 Task: Search one way flight ticket for 4 adults, 1 infant in seat and 1 infant on lap in premium economy from Hayden: Yampa Valley Airport (yampa Valley Regional) to Indianapolis: Indianapolis International Airport on 8-5-2023. Choice of flights is American. Number of bags: 1 checked bag. Price is upto 93000. Outbound departure time preference is 11:00.
Action: Mouse moved to (314, 132)
Screenshot: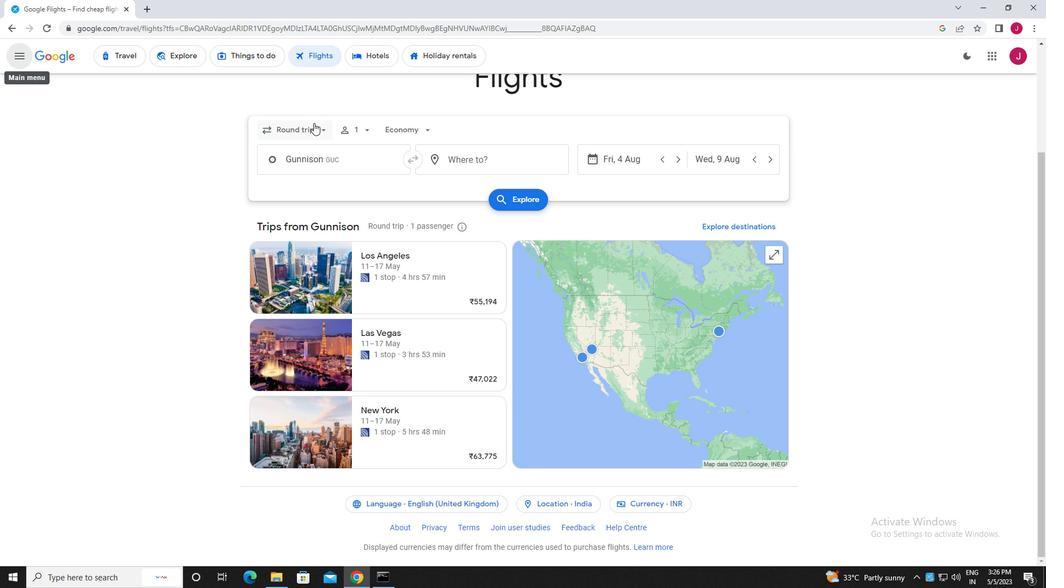 
Action: Mouse pressed left at (314, 132)
Screenshot: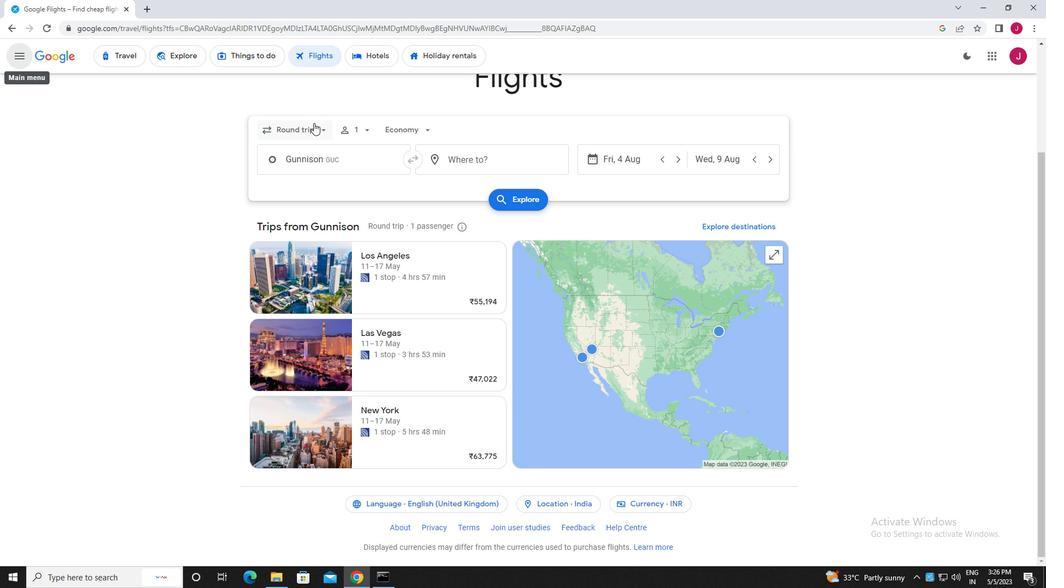 
Action: Mouse moved to (307, 182)
Screenshot: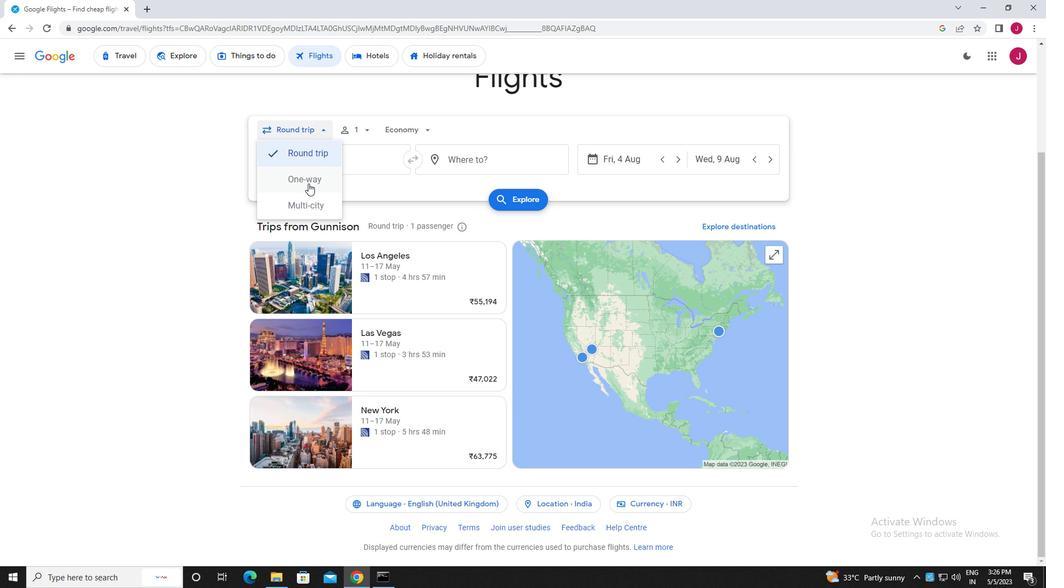 
Action: Mouse pressed left at (307, 182)
Screenshot: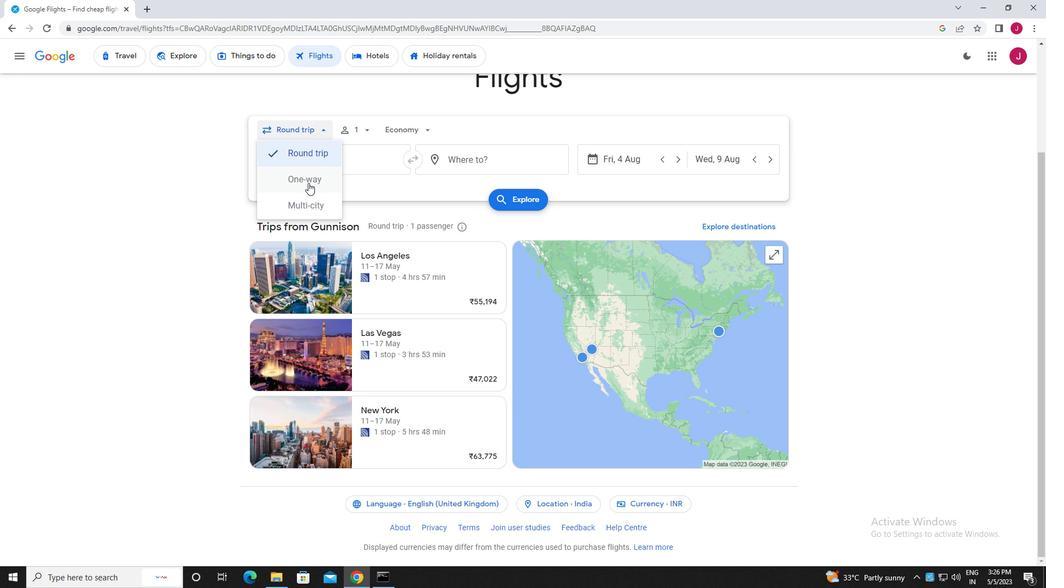 
Action: Mouse moved to (365, 129)
Screenshot: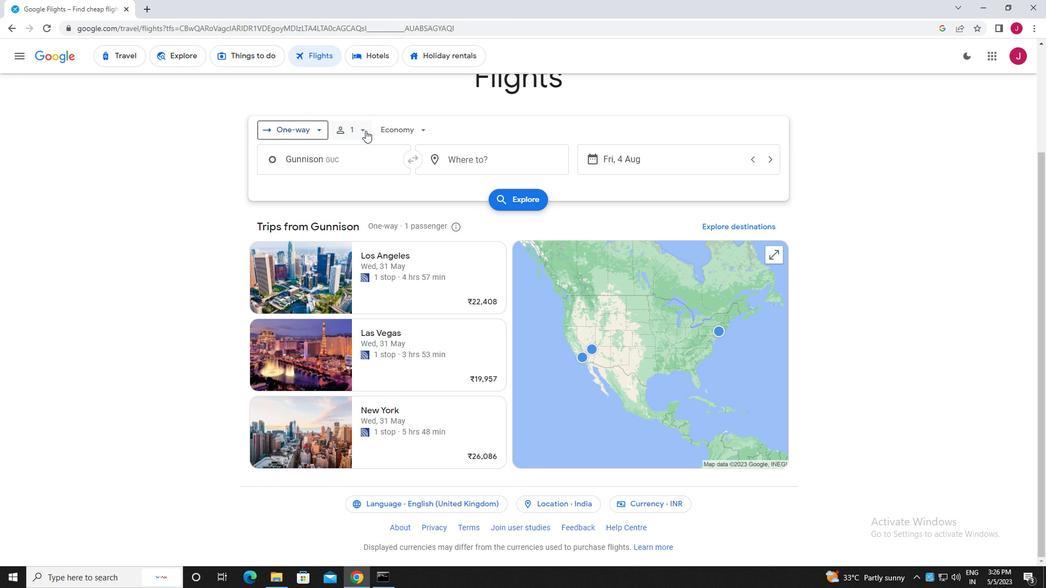
Action: Mouse pressed left at (365, 129)
Screenshot: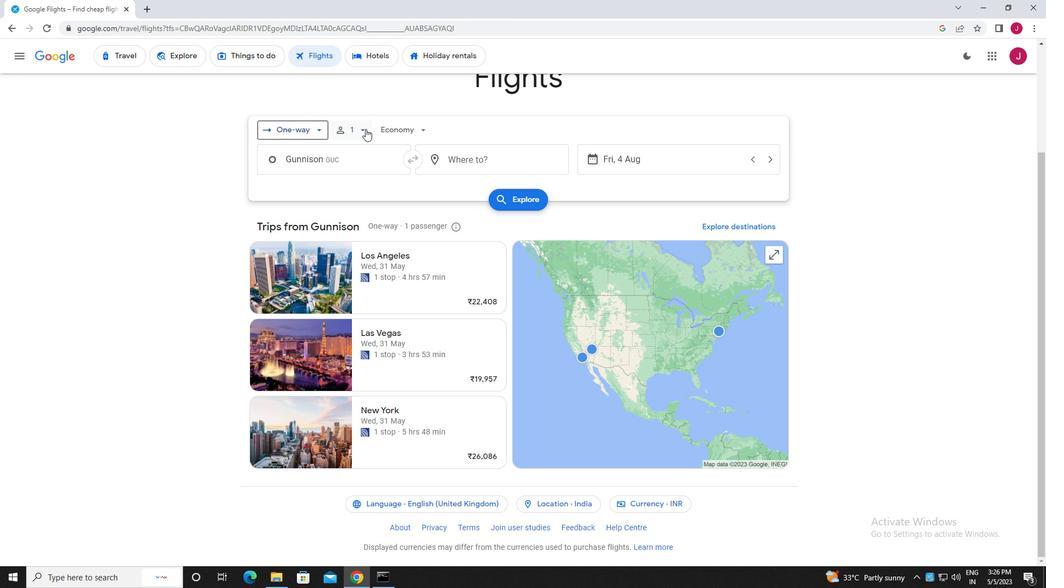 
Action: Mouse moved to (448, 161)
Screenshot: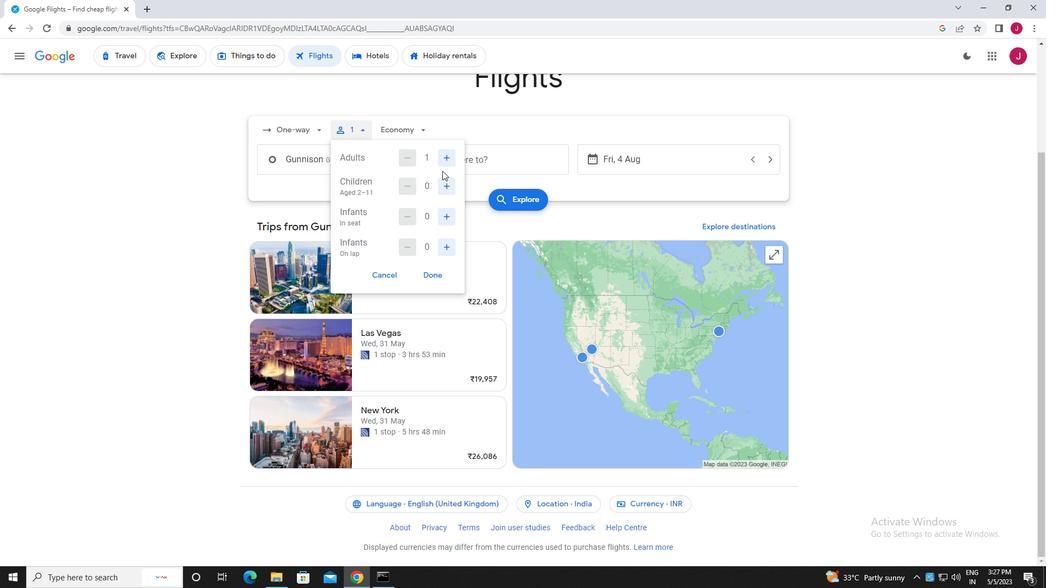 
Action: Mouse pressed left at (448, 161)
Screenshot: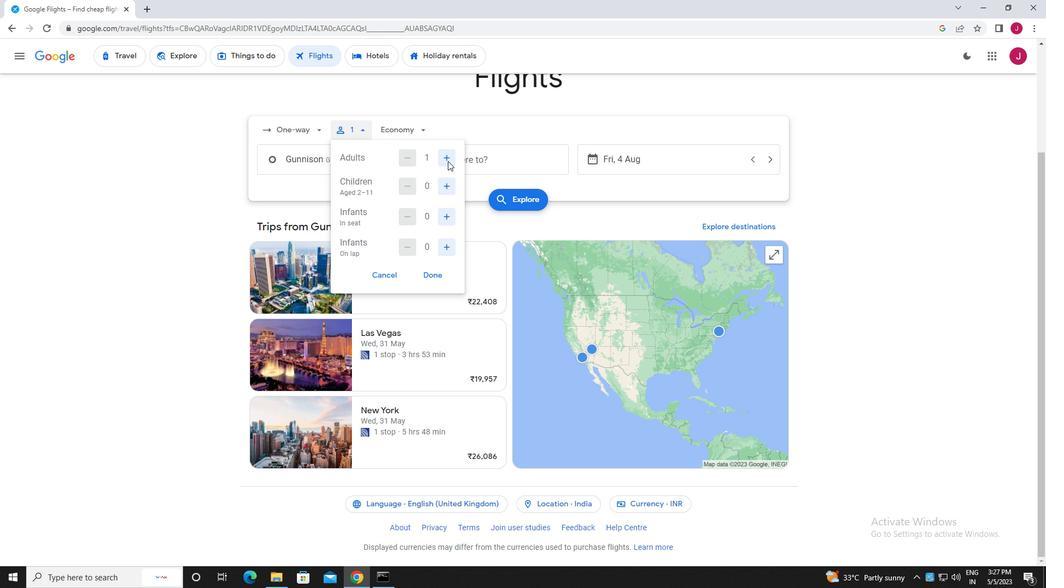 
Action: Mouse pressed left at (448, 161)
Screenshot: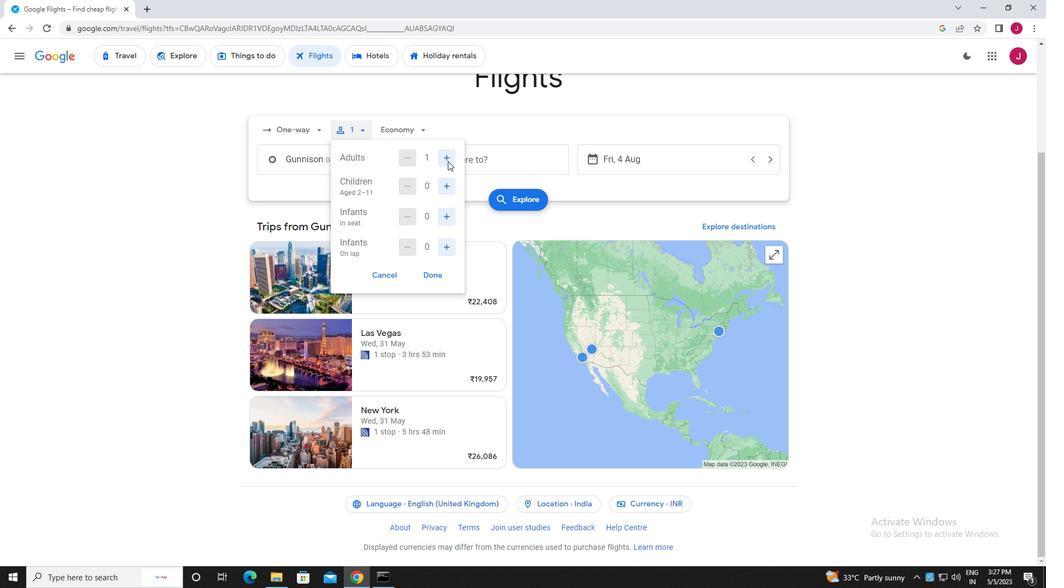 
Action: Mouse moved to (448, 157)
Screenshot: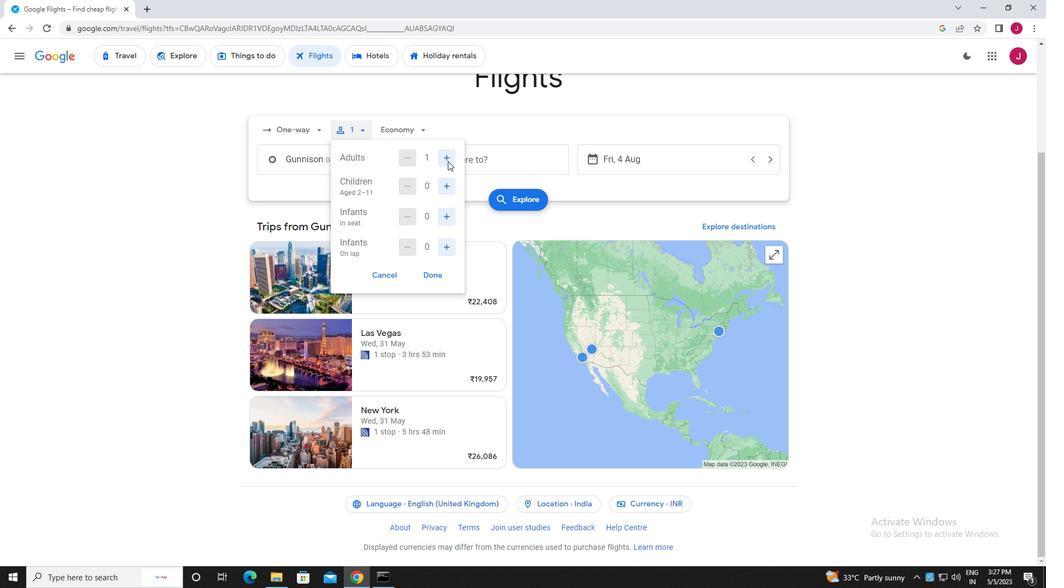 
Action: Mouse pressed left at (448, 157)
Screenshot: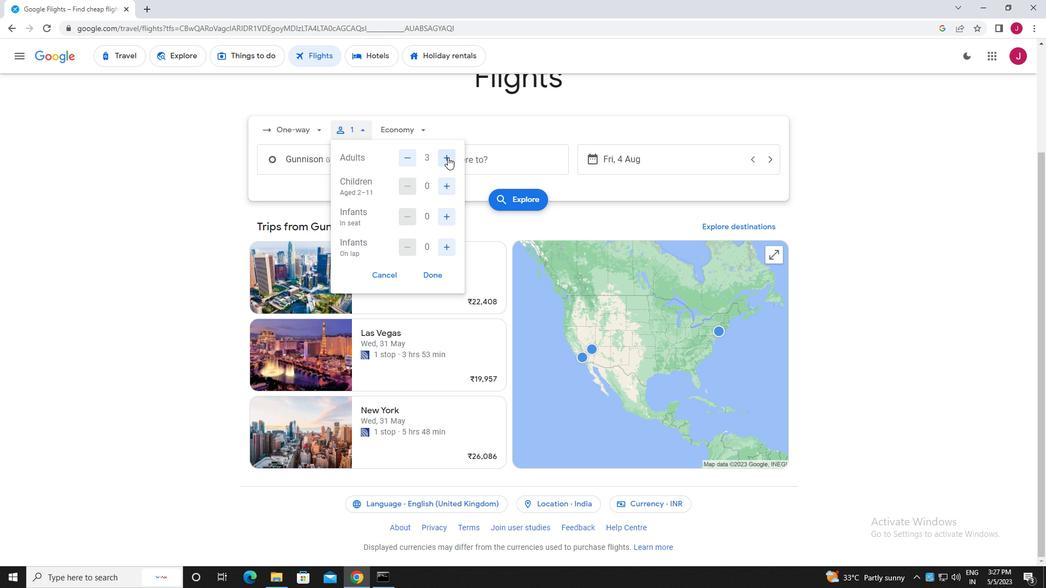 
Action: Mouse moved to (446, 189)
Screenshot: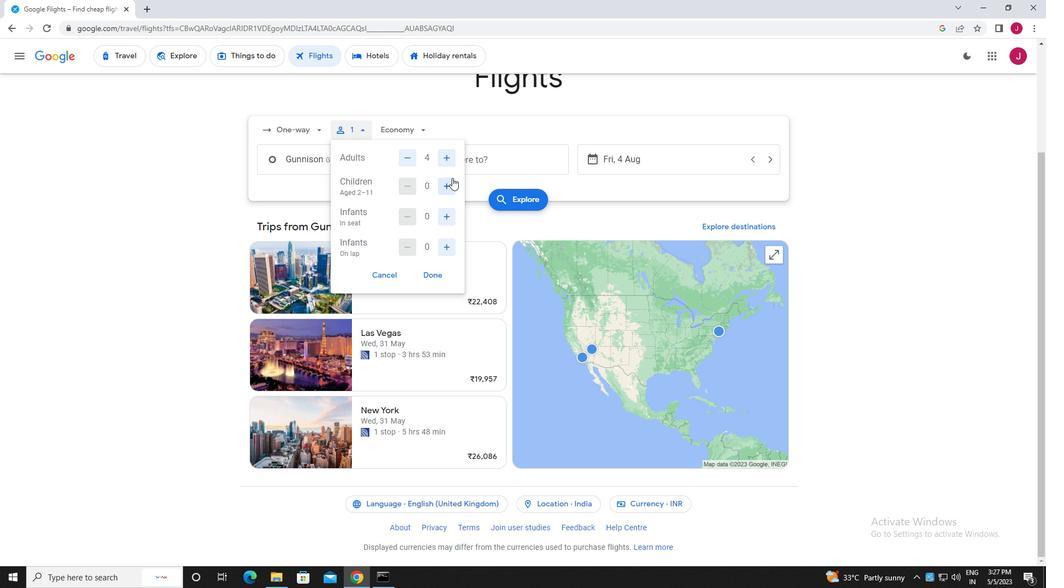 
Action: Mouse pressed left at (446, 189)
Screenshot: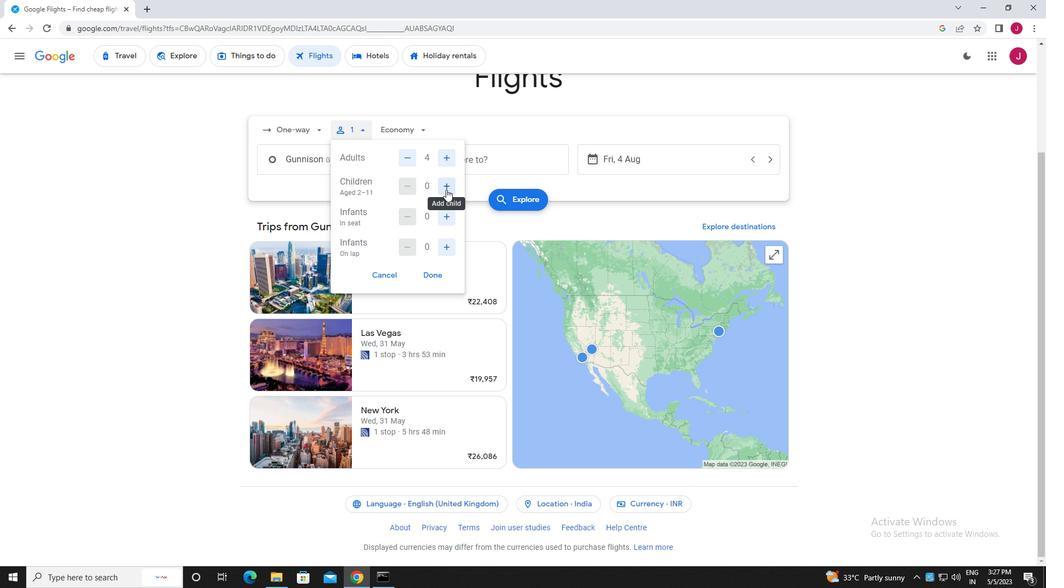 
Action: Mouse moved to (406, 184)
Screenshot: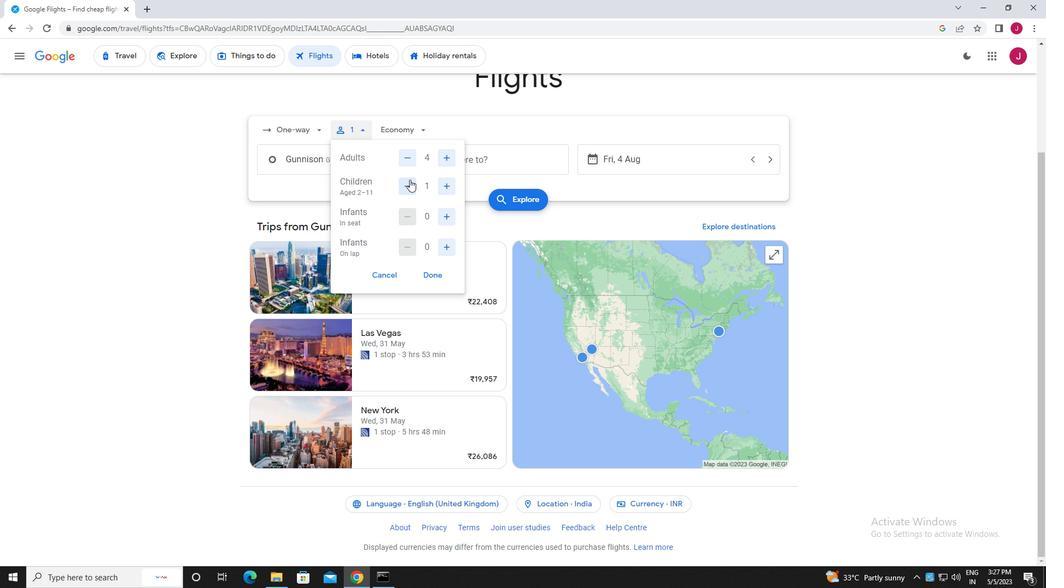 
Action: Mouse pressed left at (406, 184)
Screenshot: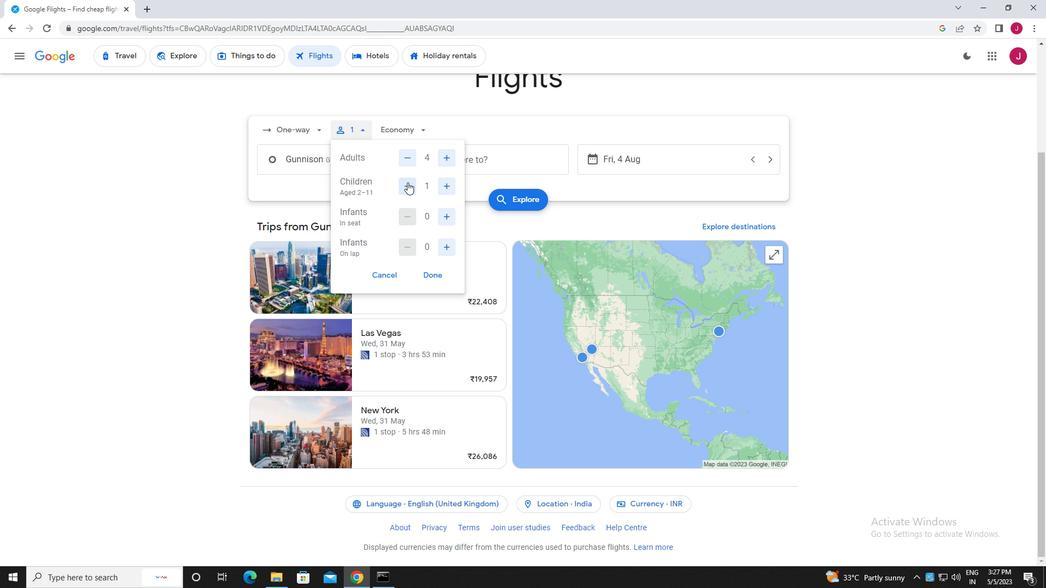 
Action: Mouse moved to (446, 215)
Screenshot: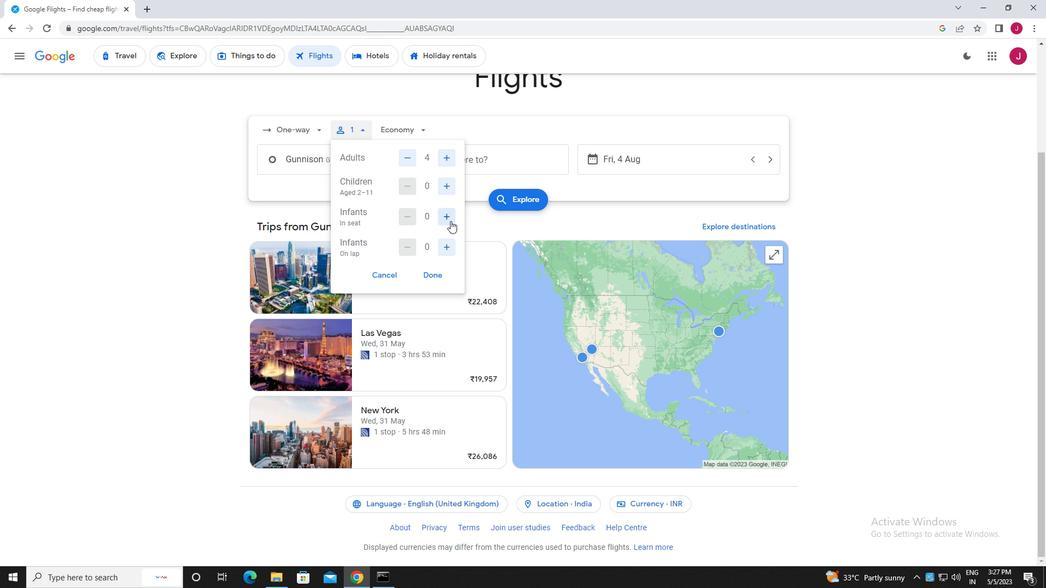 
Action: Mouse pressed left at (446, 215)
Screenshot: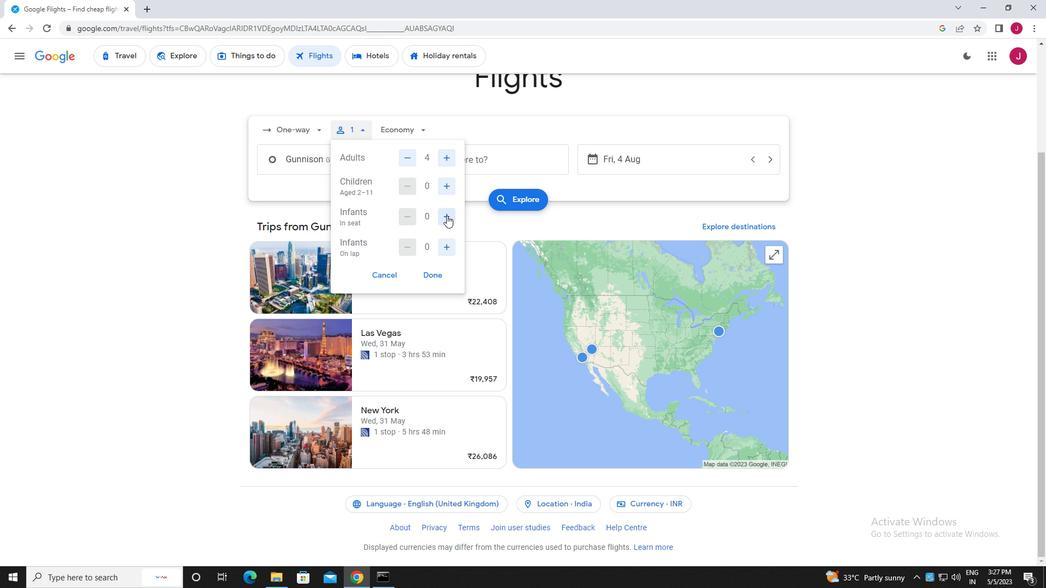 
Action: Mouse moved to (449, 244)
Screenshot: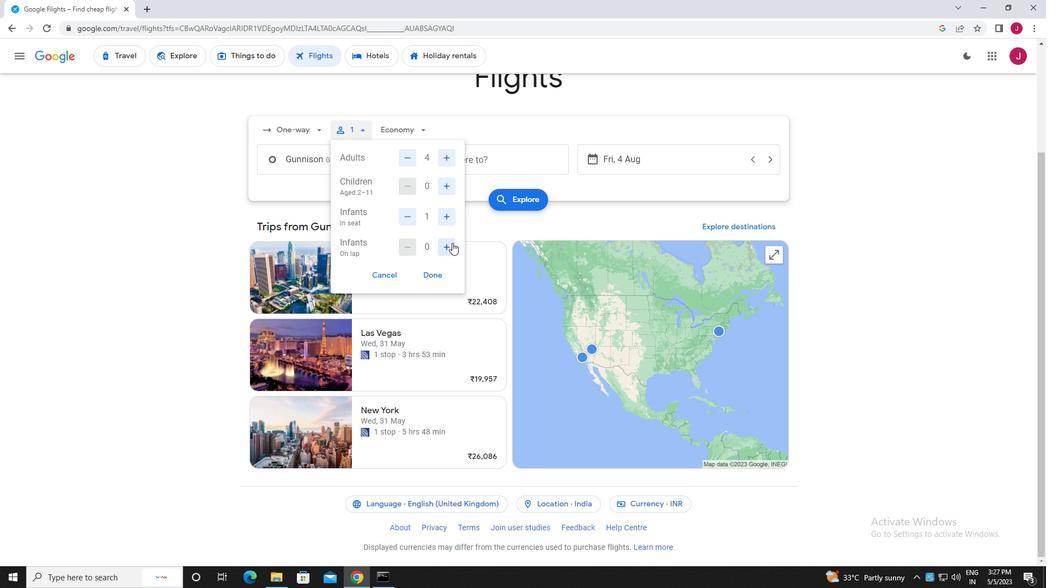
Action: Mouse pressed left at (449, 244)
Screenshot: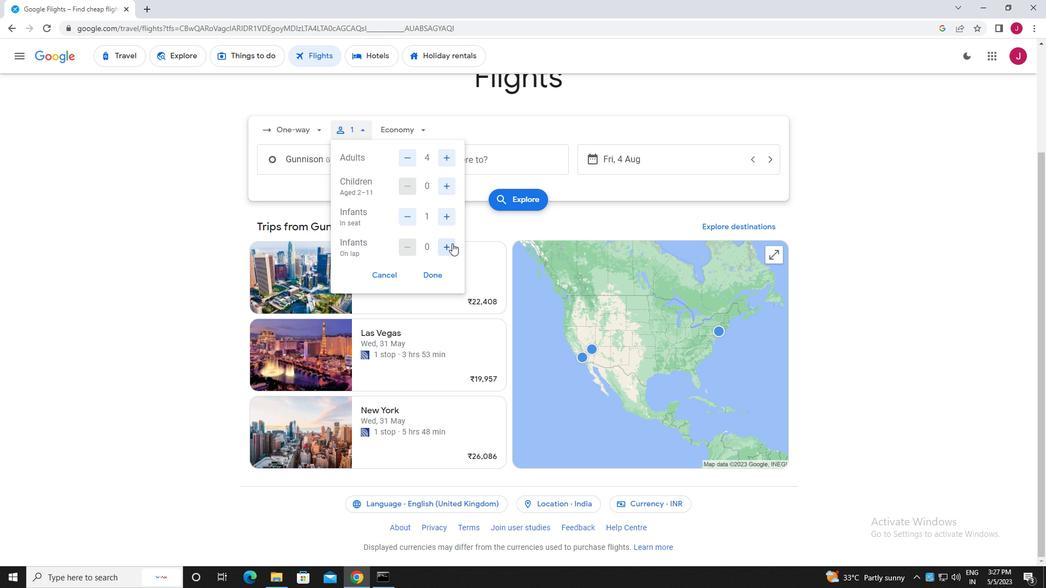 
Action: Mouse moved to (438, 274)
Screenshot: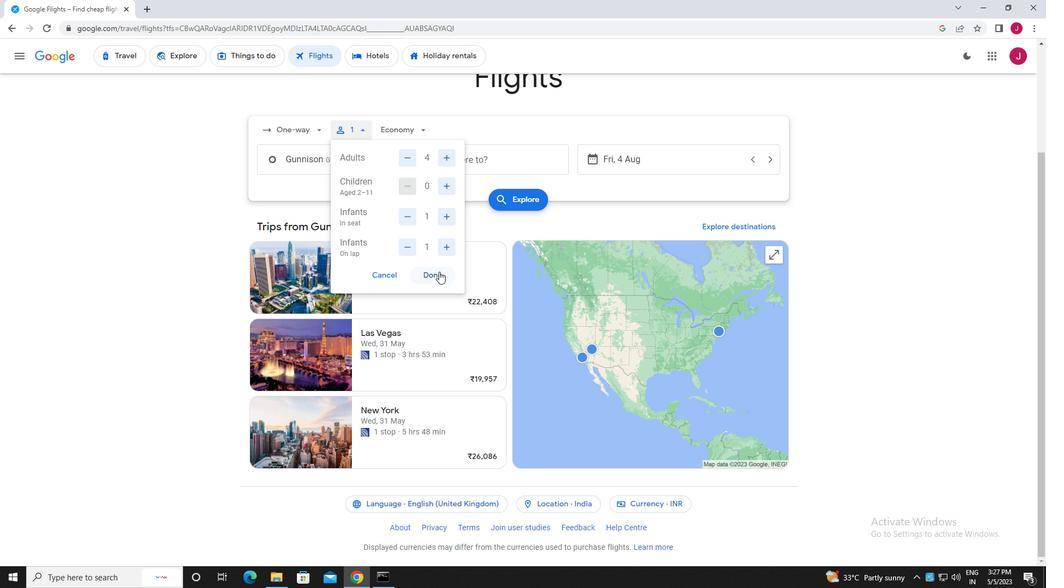 
Action: Mouse pressed left at (438, 274)
Screenshot: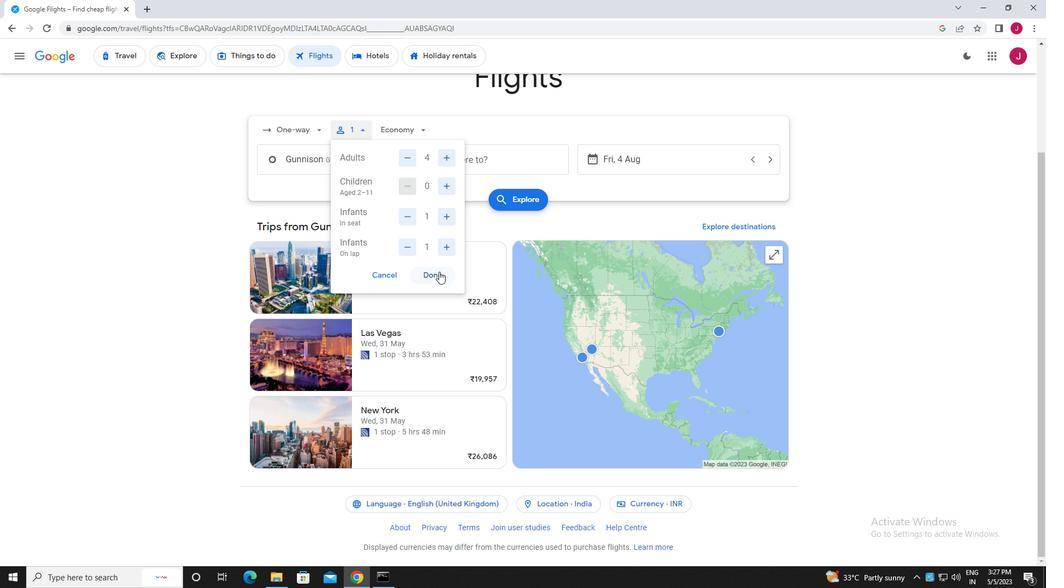 
Action: Mouse moved to (410, 131)
Screenshot: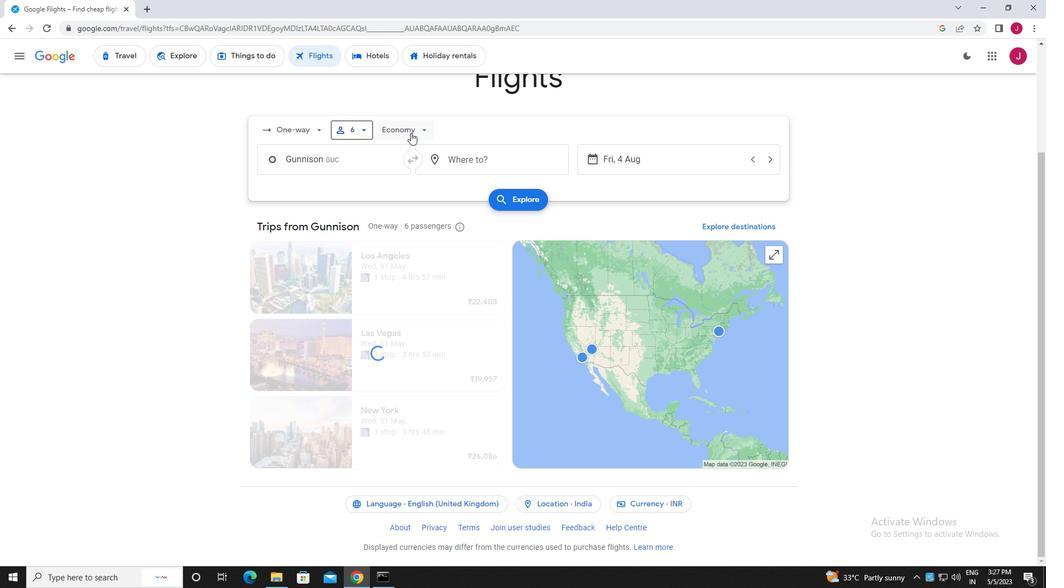 
Action: Mouse pressed left at (410, 131)
Screenshot: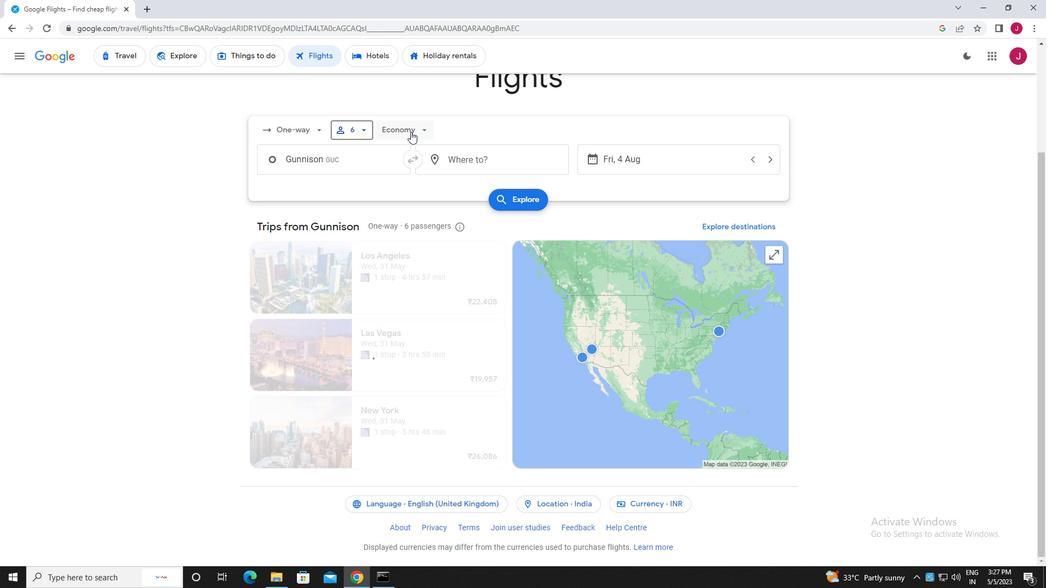 
Action: Mouse moved to (438, 180)
Screenshot: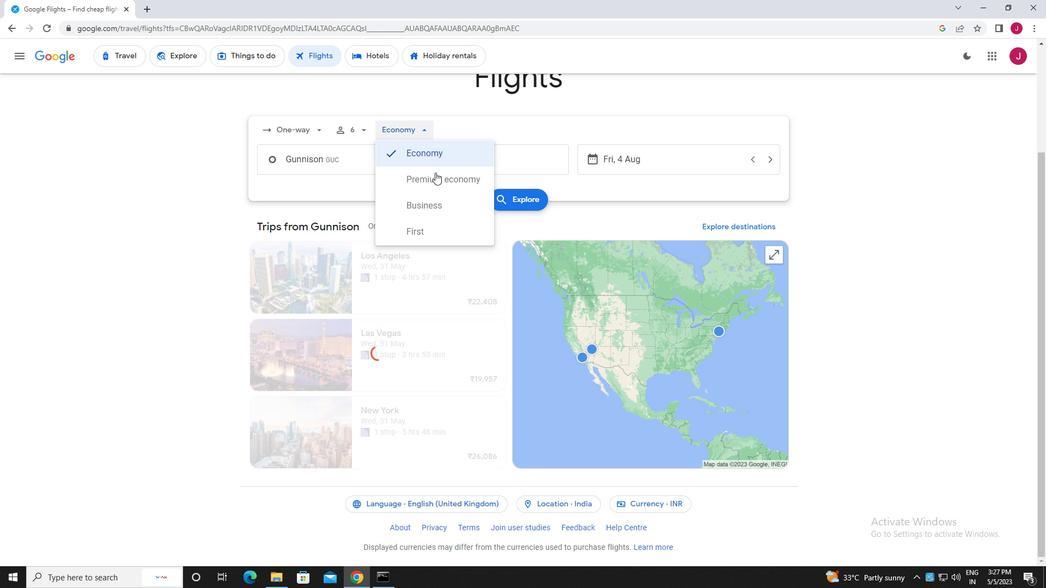 
Action: Mouse pressed left at (438, 180)
Screenshot: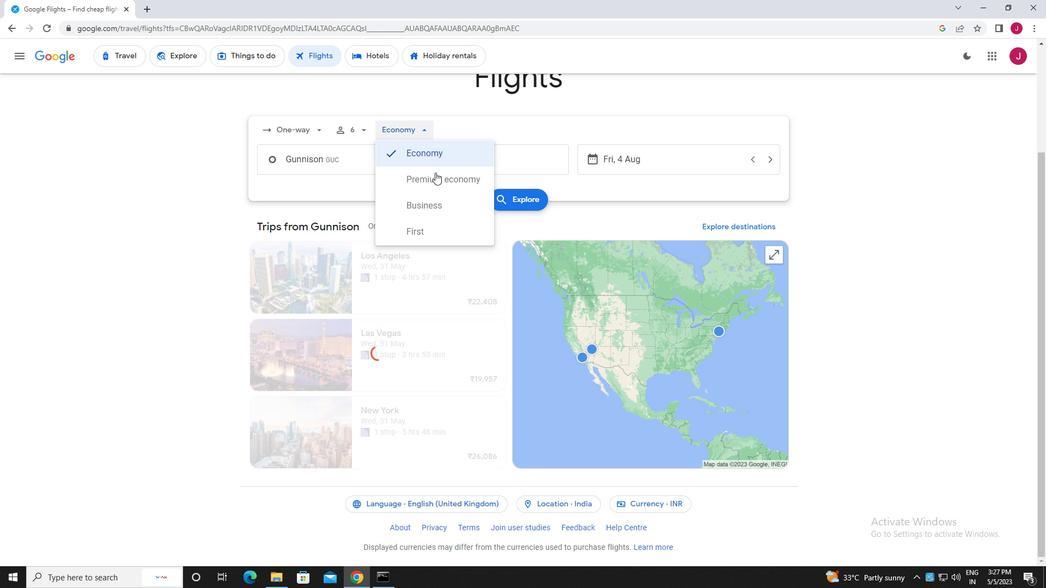 
Action: Mouse moved to (351, 164)
Screenshot: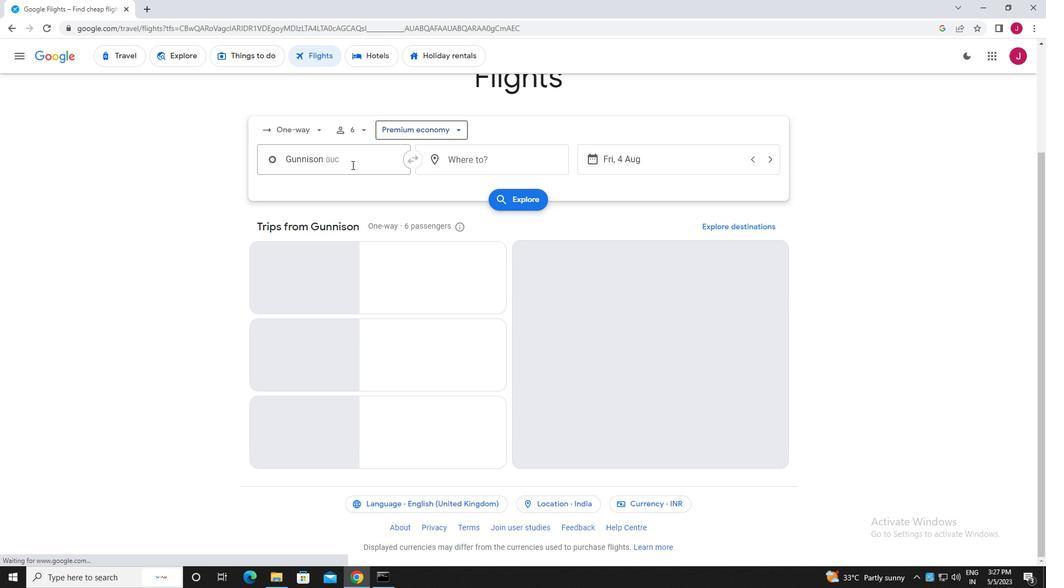 
Action: Mouse pressed left at (351, 164)
Screenshot: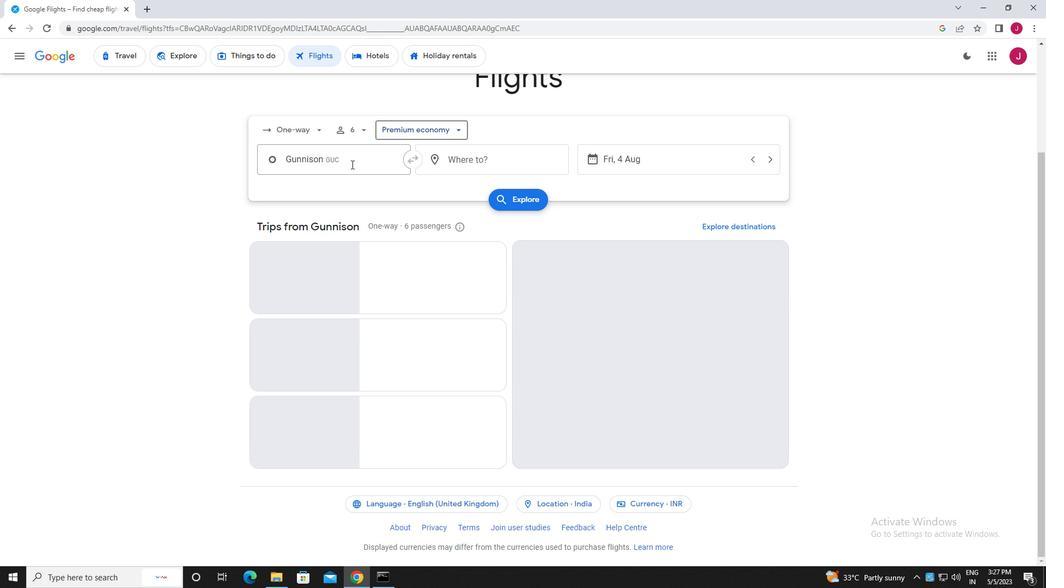 
Action: Mouse moved to (346, 164)
Screenshot: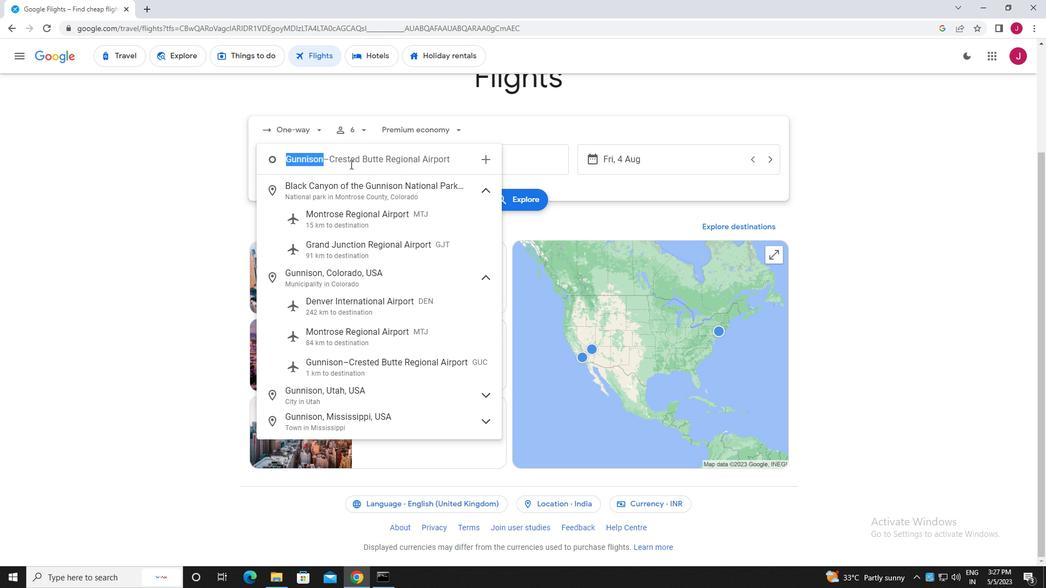 
Action: Key pressed hayden<Key.space>yam<Key.backspace><Key.backspace><Key.backspace><Key.backspace><Key.backspace><Key.backspace><Key.backspace><Key.backspace><Key.backspace><Key.backspace><Key.backspace><Key.backspace><Key.backspace><Key.backspace><Key.backspace><Key.backspace><Key.backspace><Key.backspace>yampa<Key.space>v
Screenshot: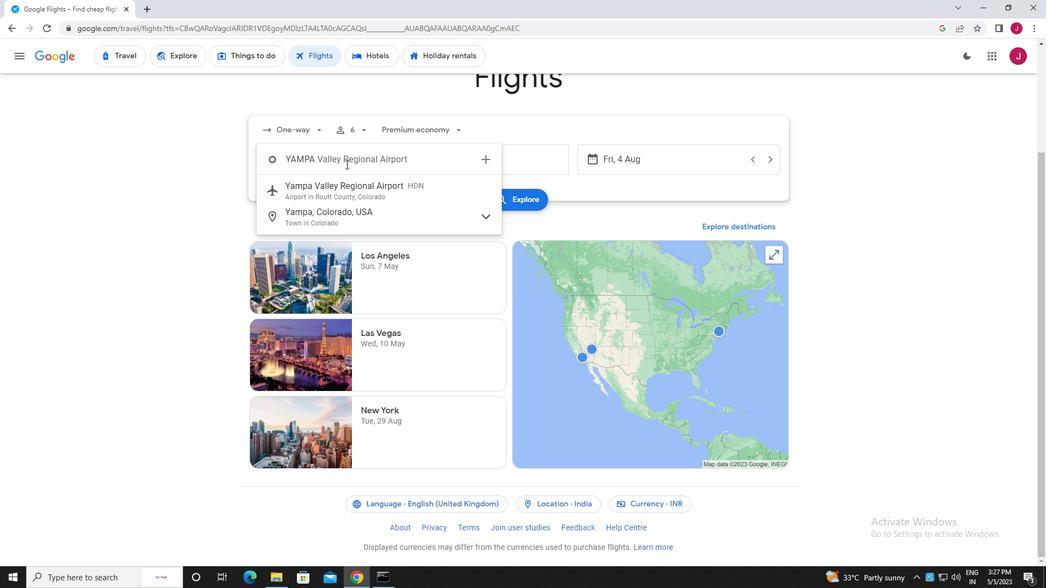 
Action: Mouse moved to (362, 191)
Screenshot: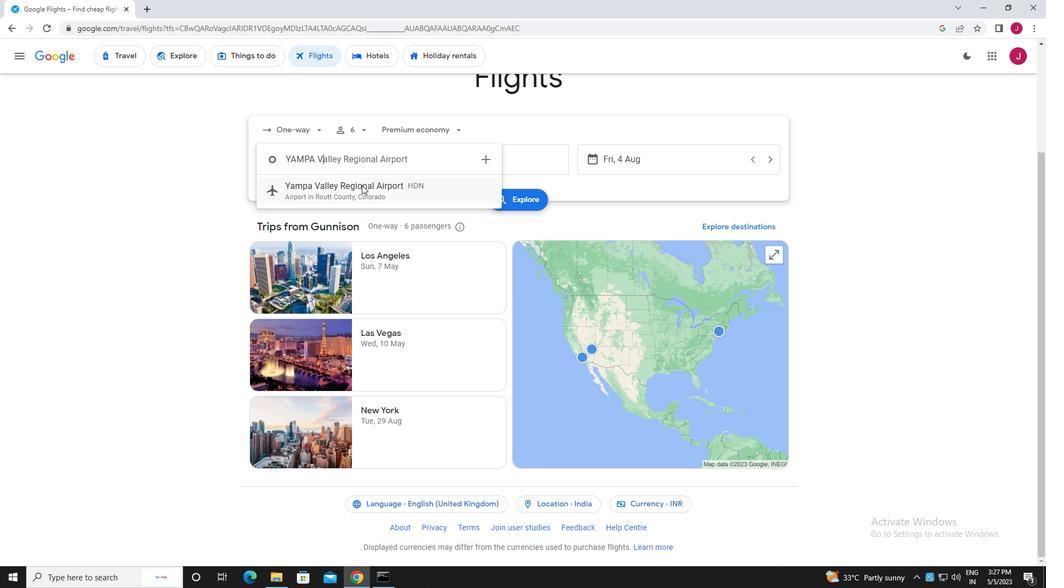 
Action: Mouse pressed left at (362, 191)
Screenshot: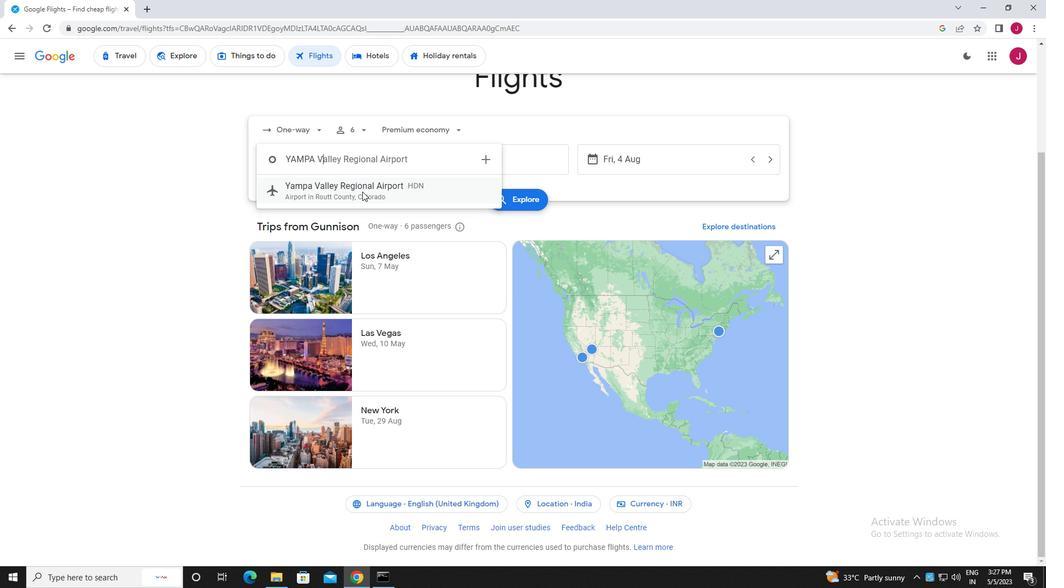 
Action: Mouse moved to (466, 159)
Screenshot: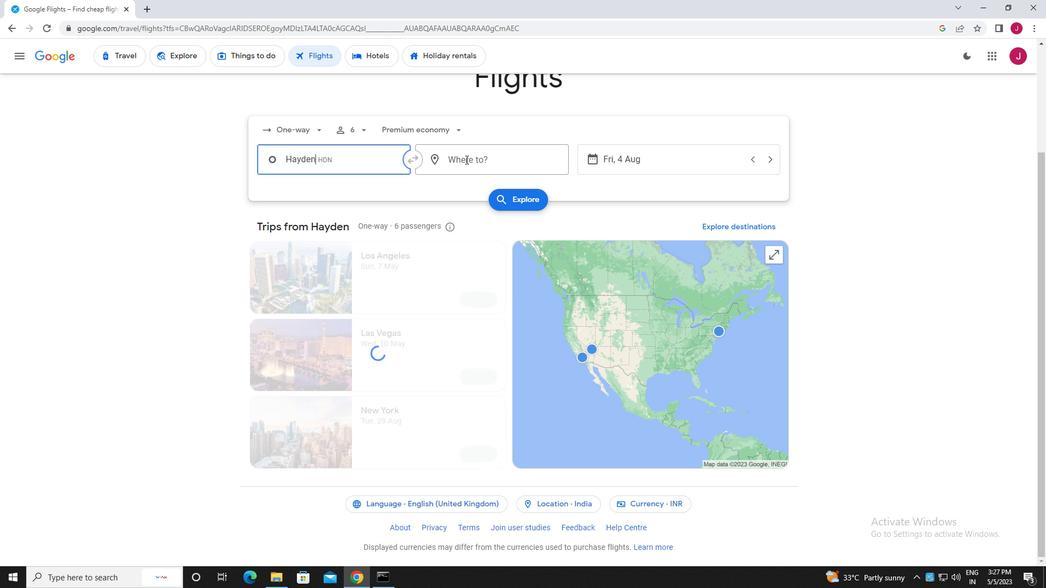 
Action: Mouse pressed left at (466, 159)
Screenshot: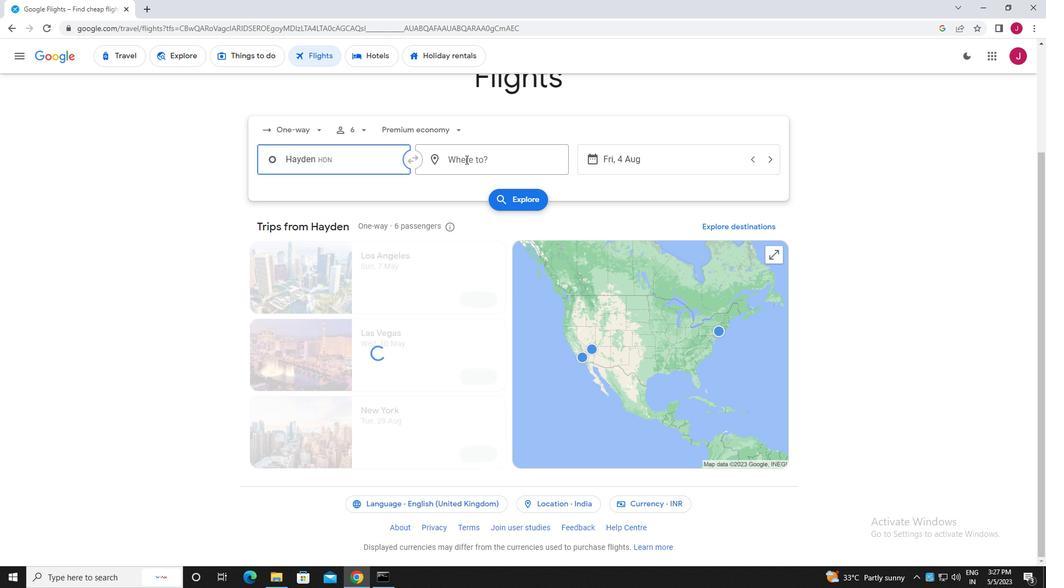 
Action: Mouse moved to (487, 159)
Screenshot: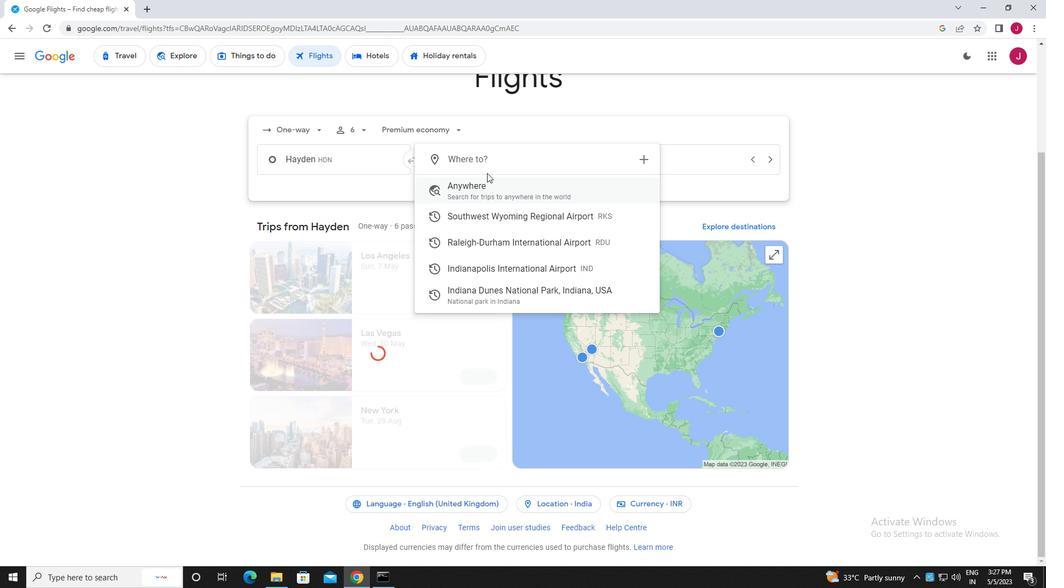 
Action: Key pressed indianalo<Key.backspace><Key.backspace>po
Screenshot: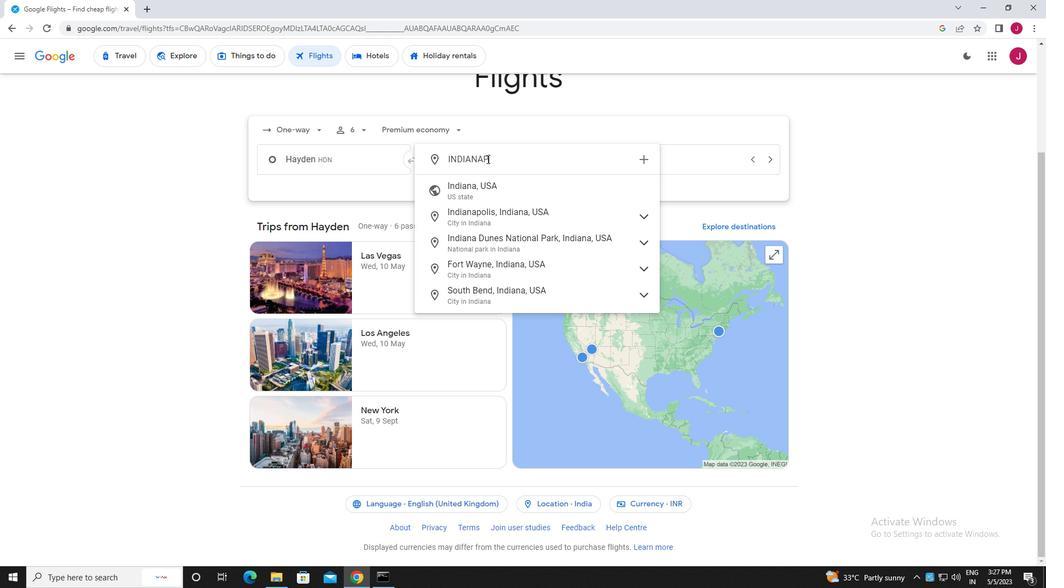 
Action: Mouse moved to (528, 217)
Screenshot: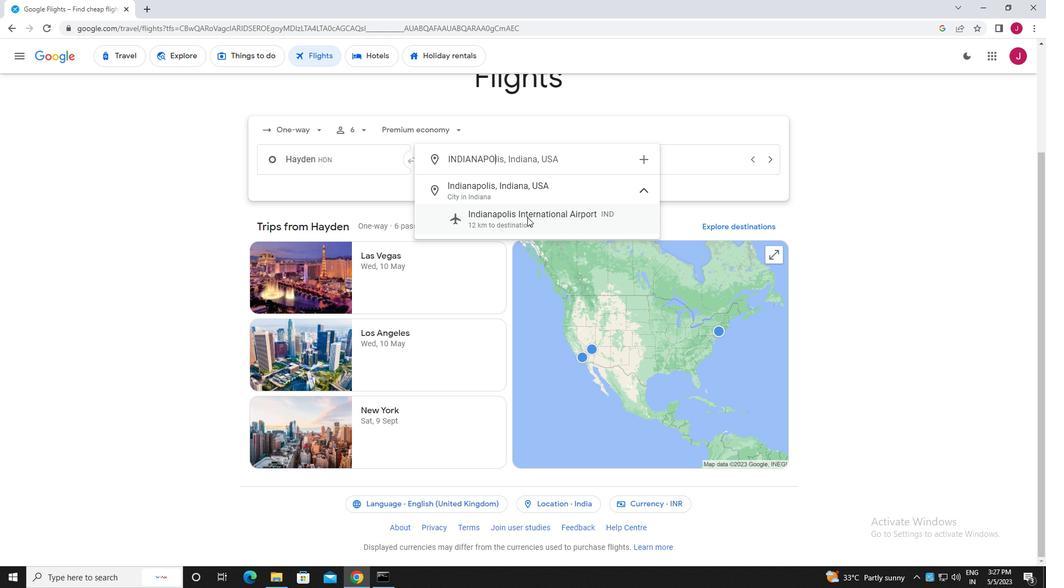 
Action: Mouse pressed left at (528, 217)
Screenshot: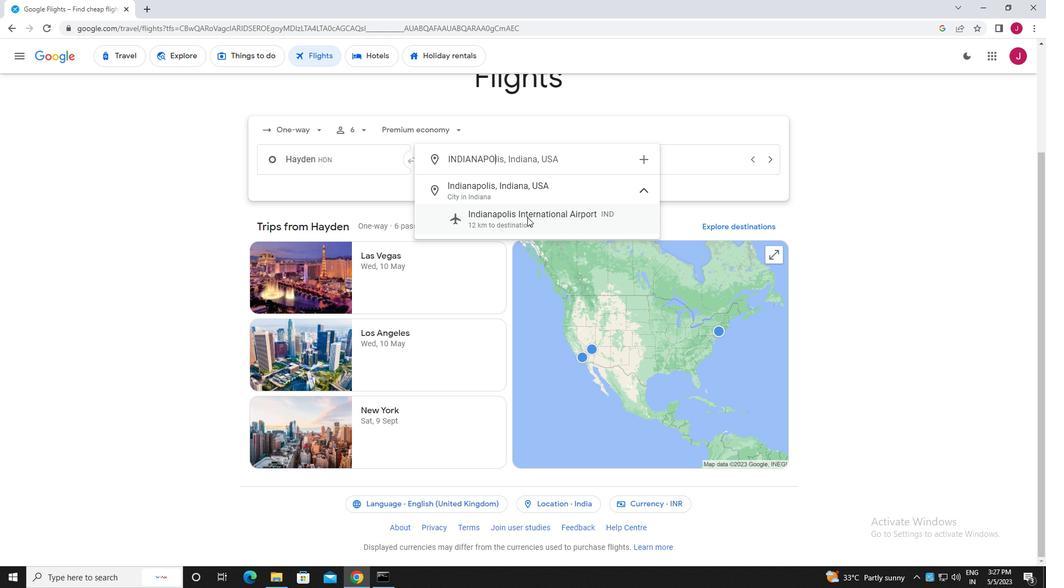 
Action: Mouse moved to (638, 158)
Screenshot: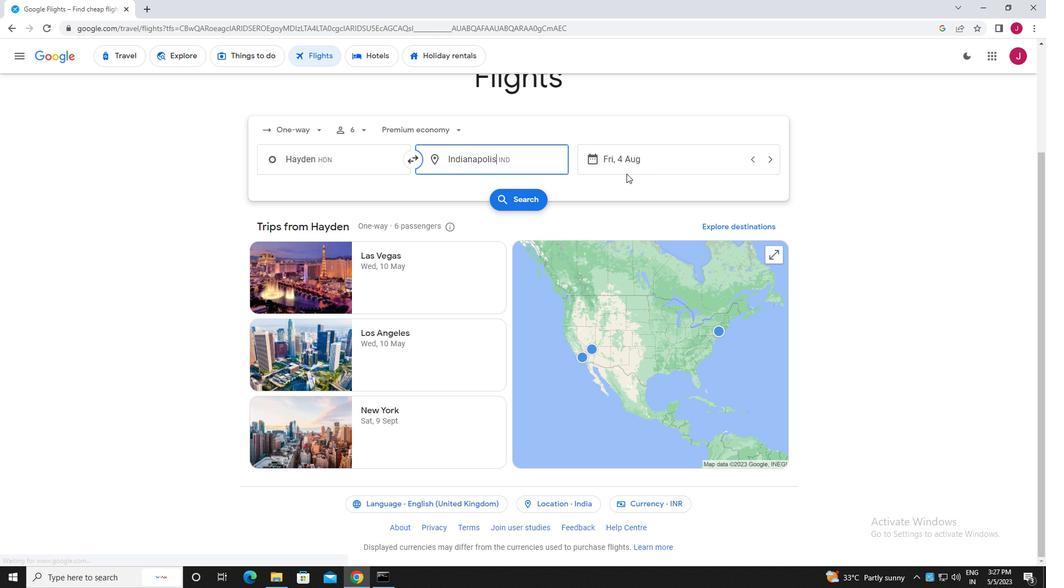 
Action: Mouse pressed left at (638, 158)
Screenshot: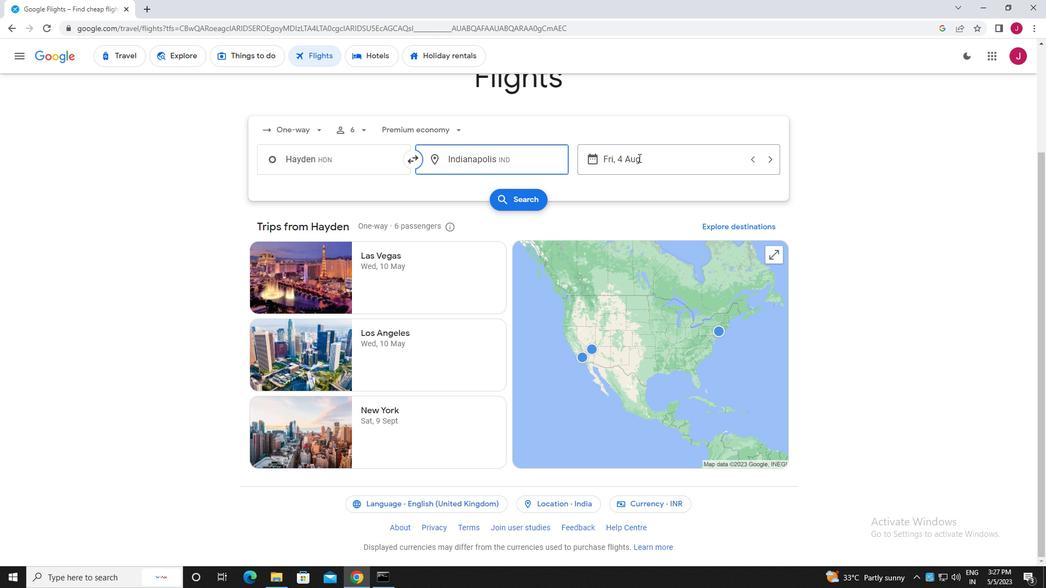 
Action: Mouse moved to (549, 249)
Screenshot: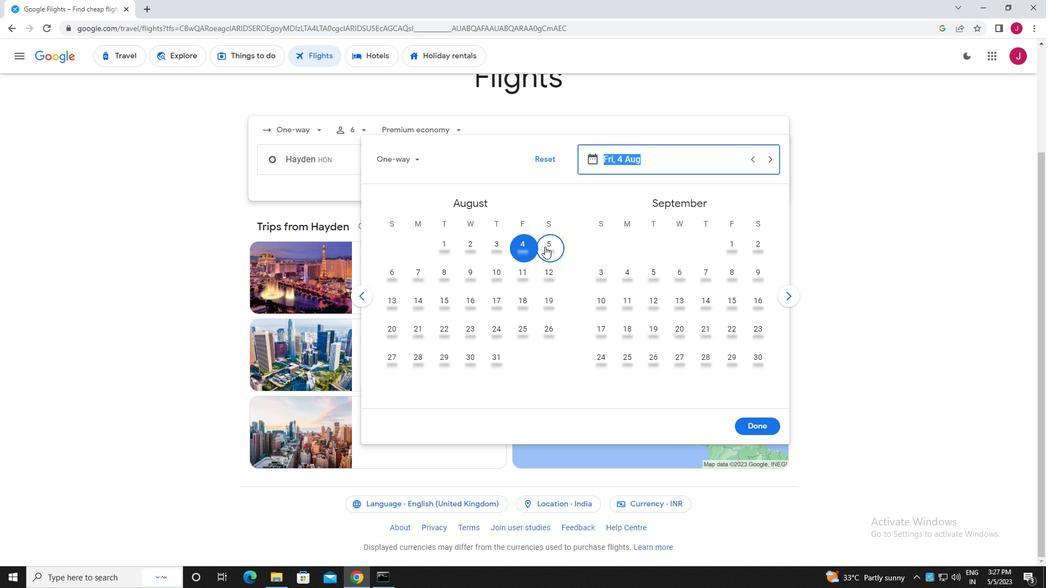 
Action: Mouse pressed left at (549, 249)
Screenshot: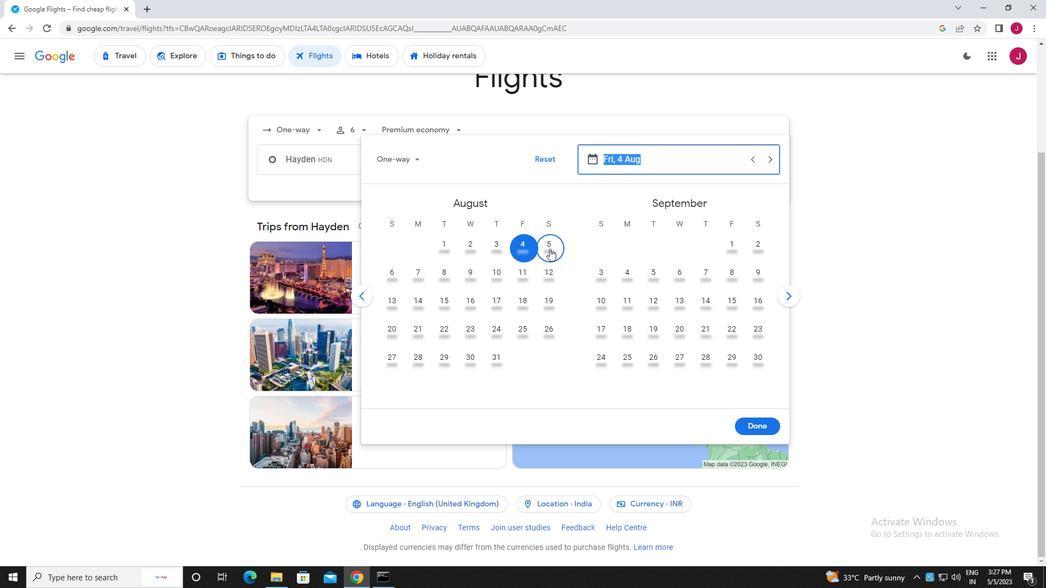 
Action: Mouse moved to (748, 429)
Screenshot: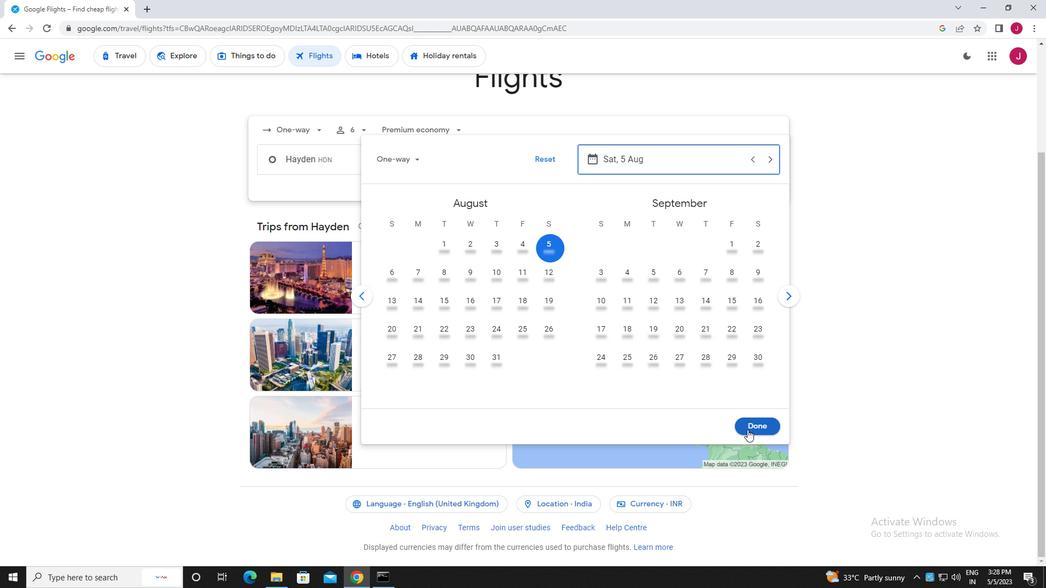 
Action: Mouse pressed left at (748, 429)
Screenshot: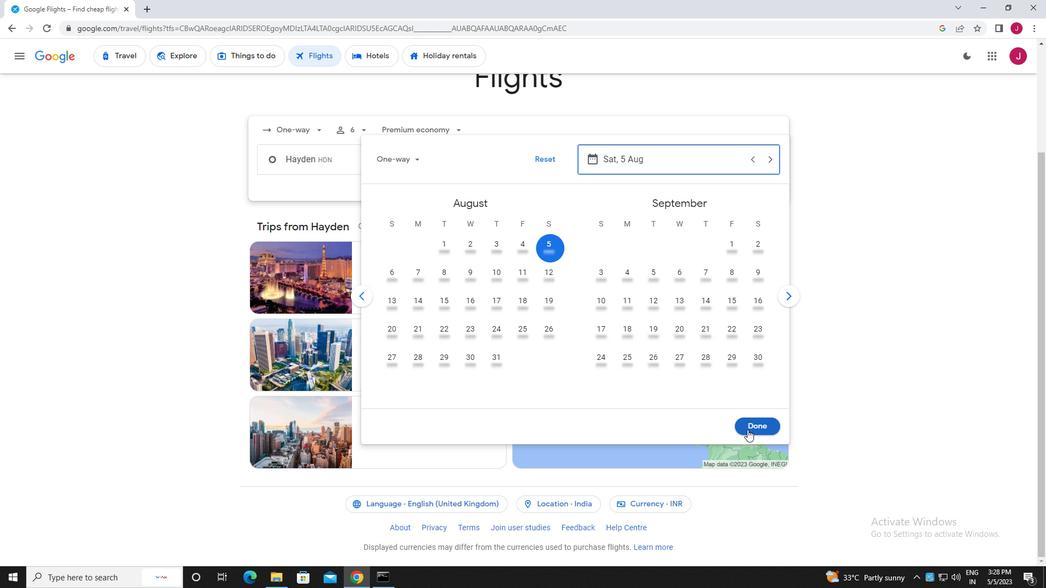 
Action: Mouse moved to (526, 197)
Screenshot: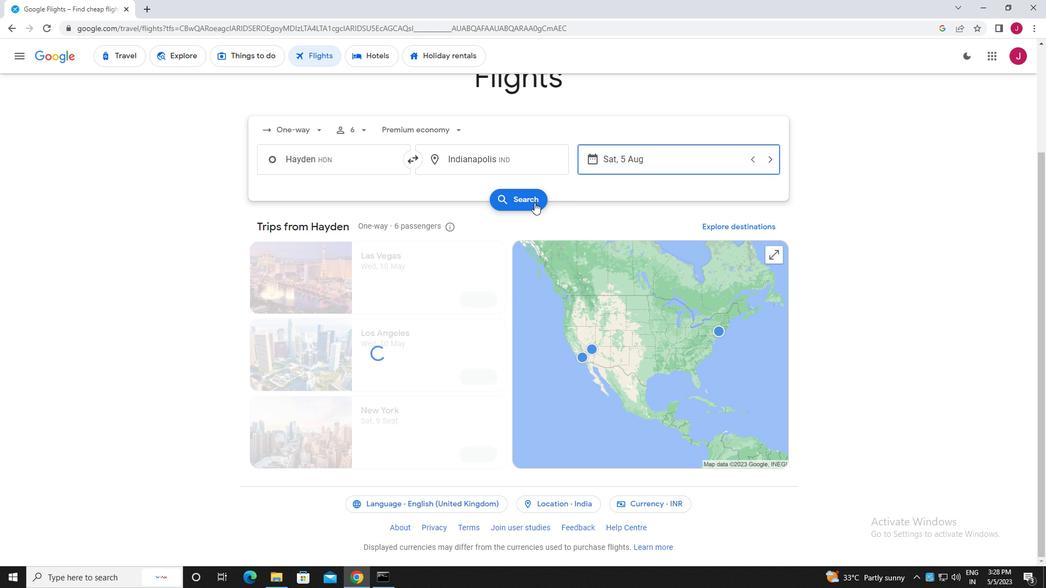 
Action: Mouse pressed left at (526, 197)
Screenshot: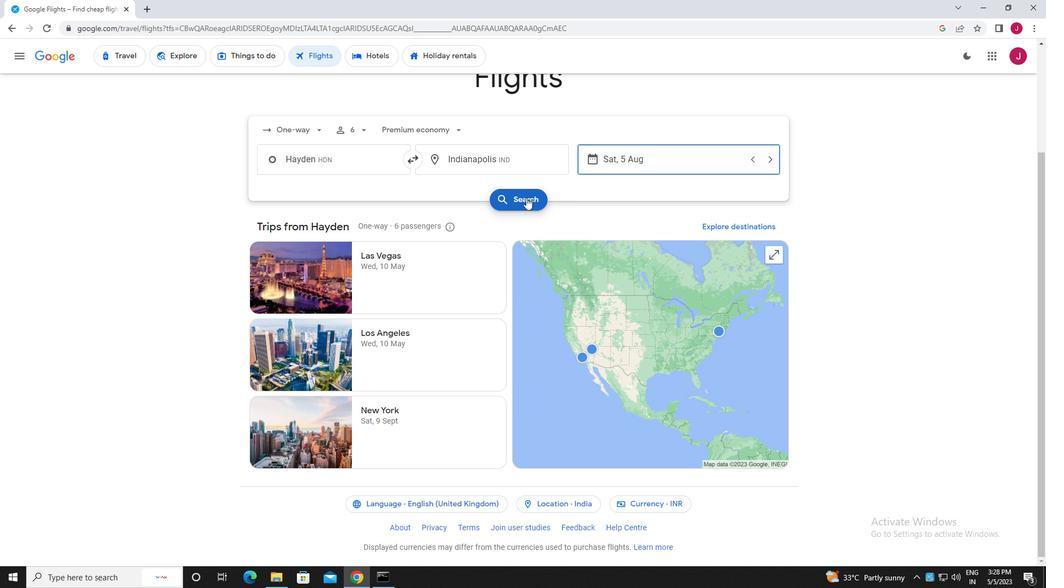 
Action: Mouse moved to (282, 154)
Screenshot: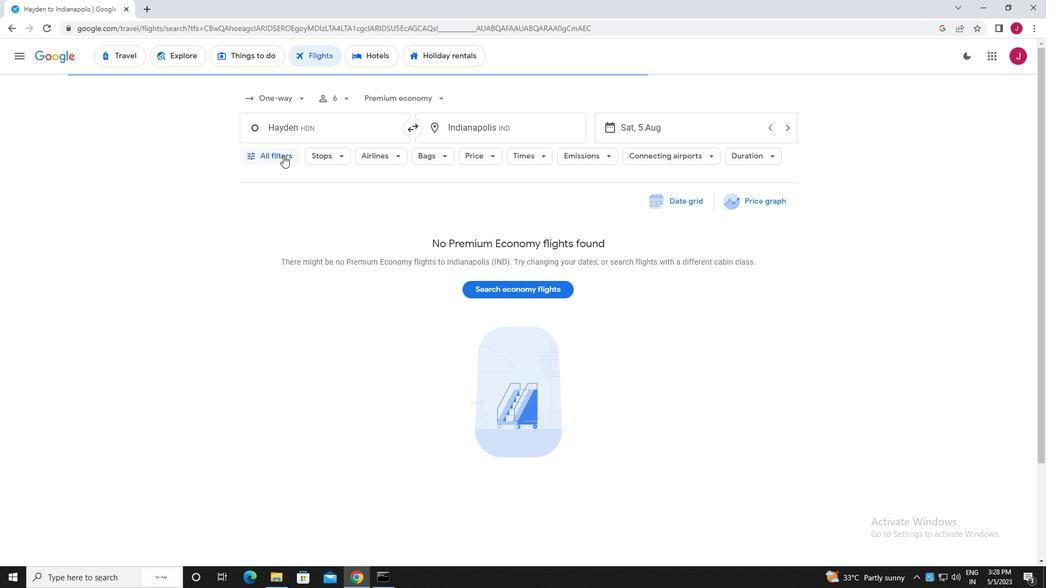 
Action: Mouse pressed left at (282, 154)
Screenshot: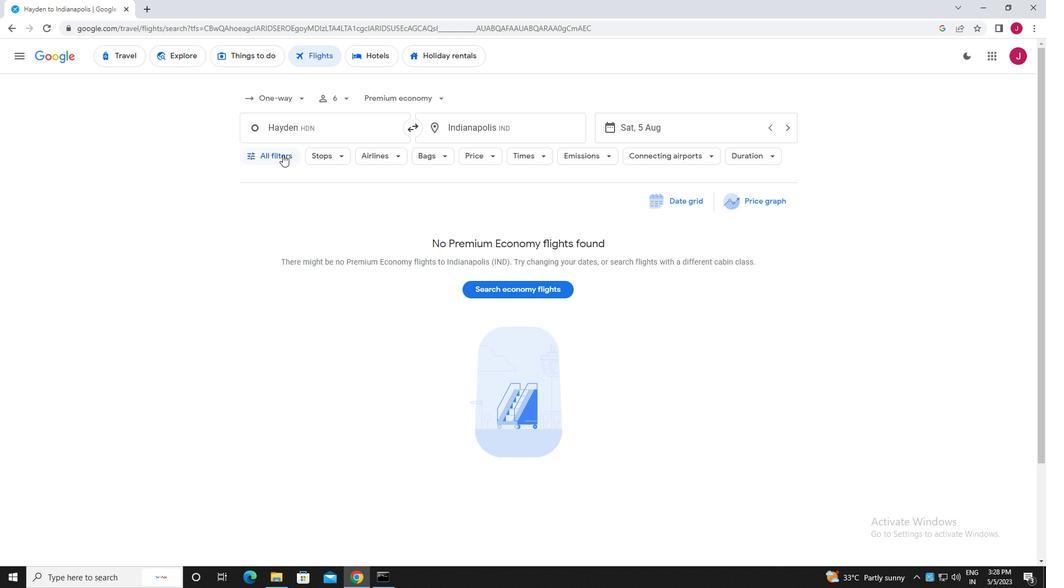 
Action: Mouse moved to (315, 198)
Screenshot: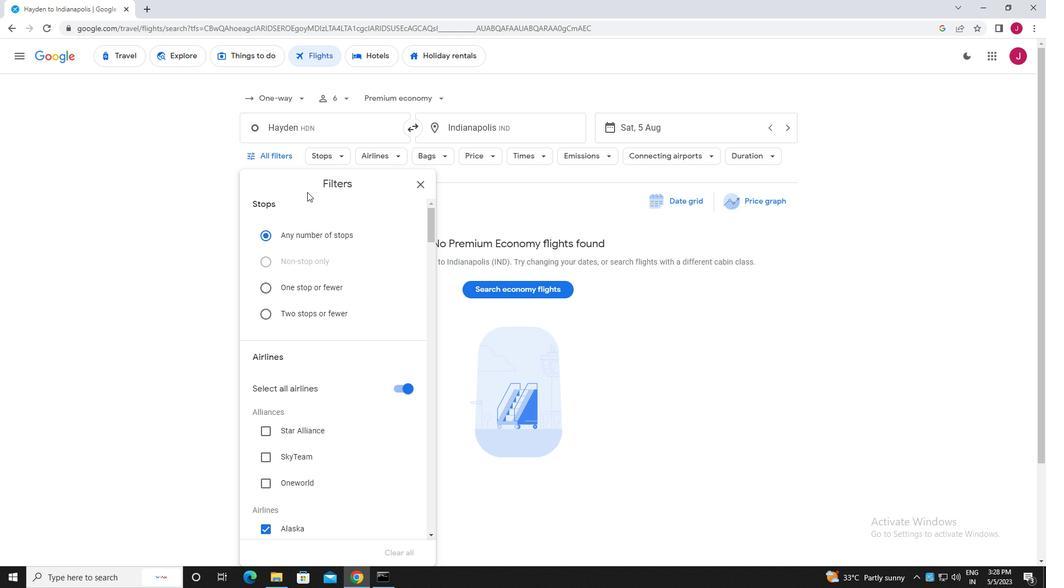 
Action: Mouse scrolled (315, 198) with delta (0, 0)
Screenshot: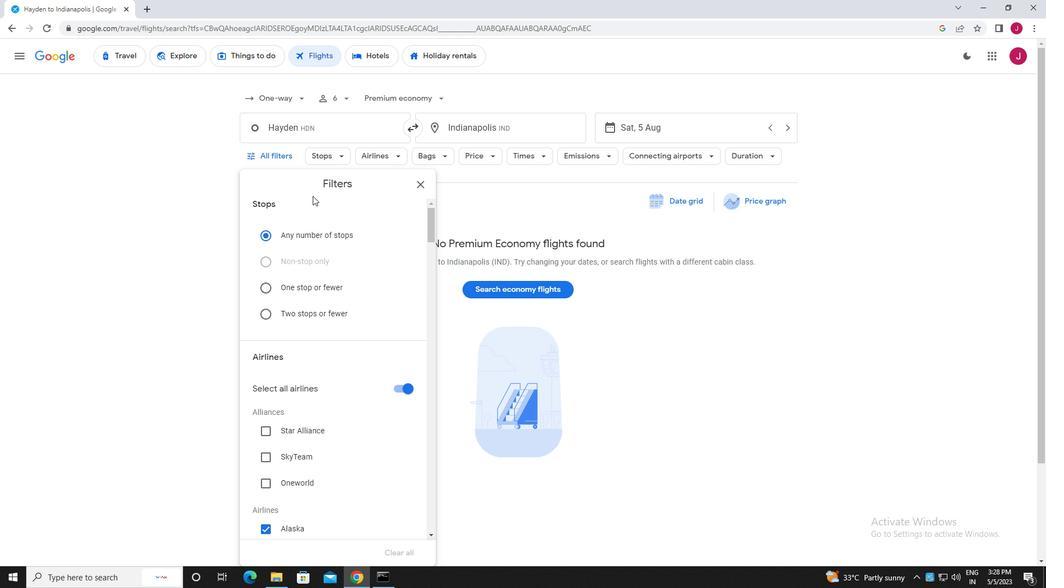 
Action: Mouse moved to (323, 198)
Screenshot: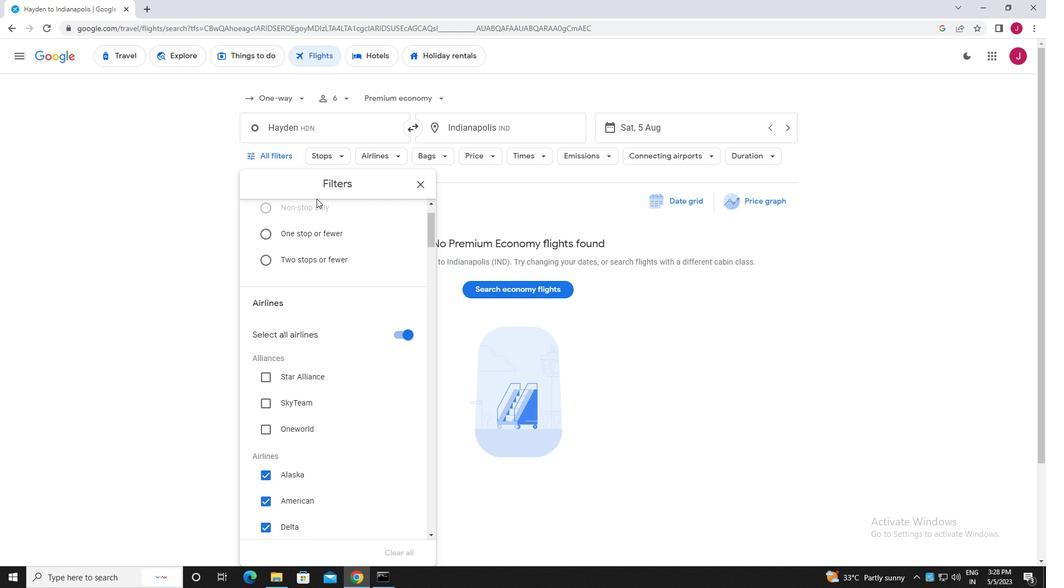
Action: Mouse scrolled (323, 198) with delta (0, 0)
Screenshot: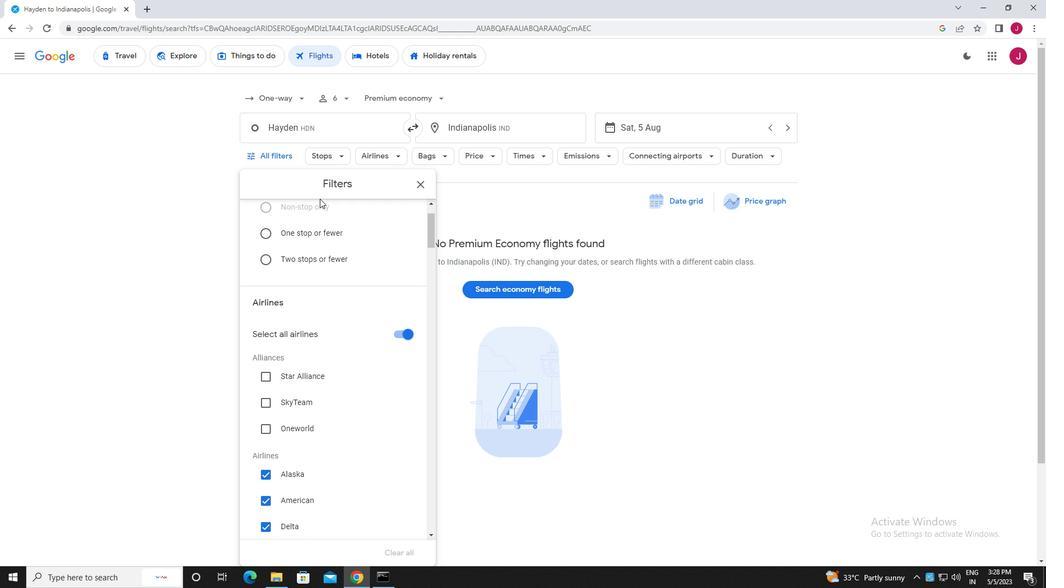 
Action: Mouse moved to (400, 277)
Screenshot: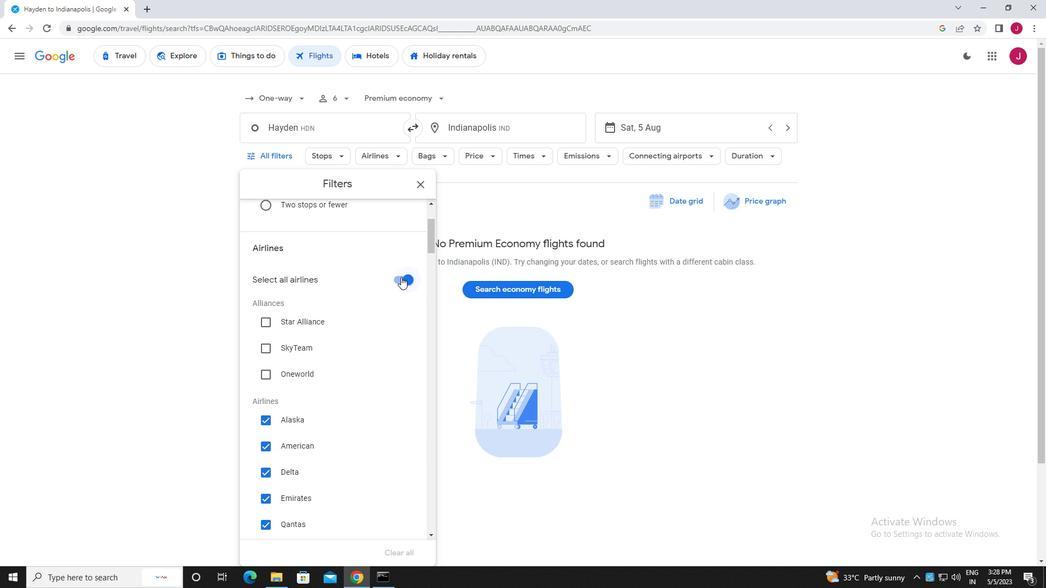 
Action: Mouse pressed left at (400, 277)
Screenshot: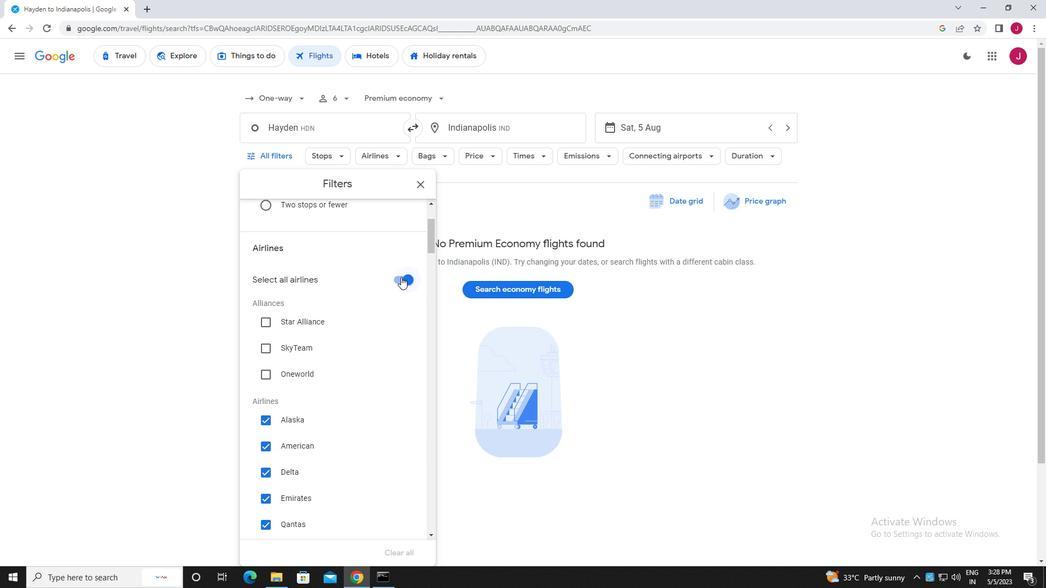 
Action: Mouse moved to (367, 259)
Screenshot: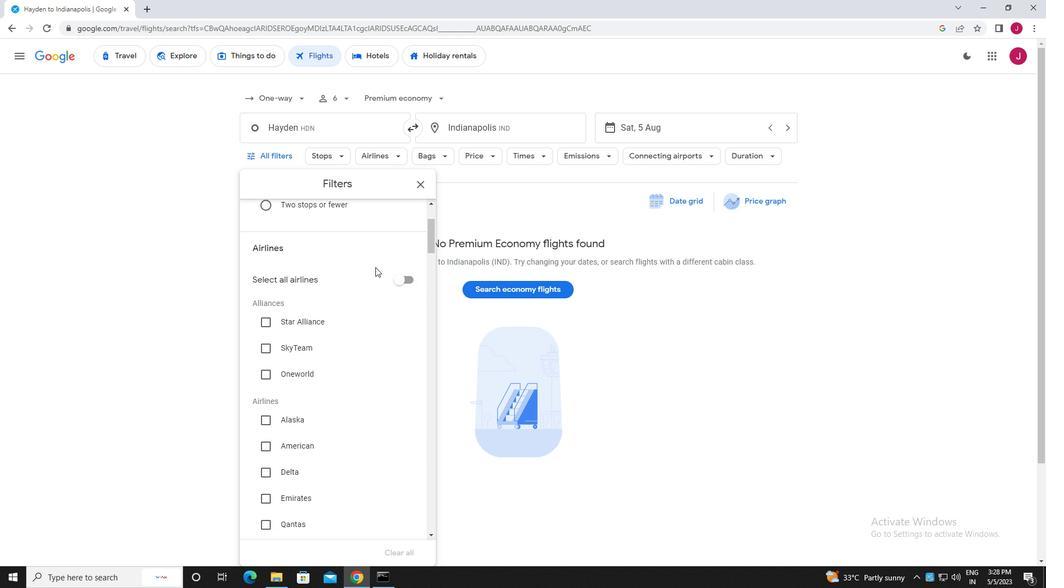 
Action: Mouse scrolled (367, 259) with delta (0, 0)
Screenshot: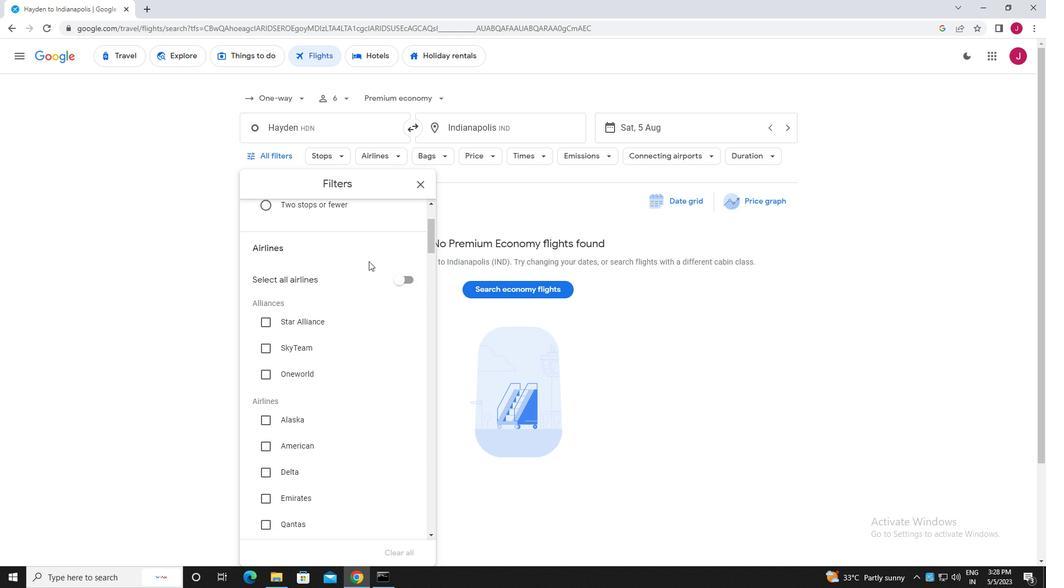 
Action: Mouse scrolled (367, 259) with delta (0, 0)
Screenshot: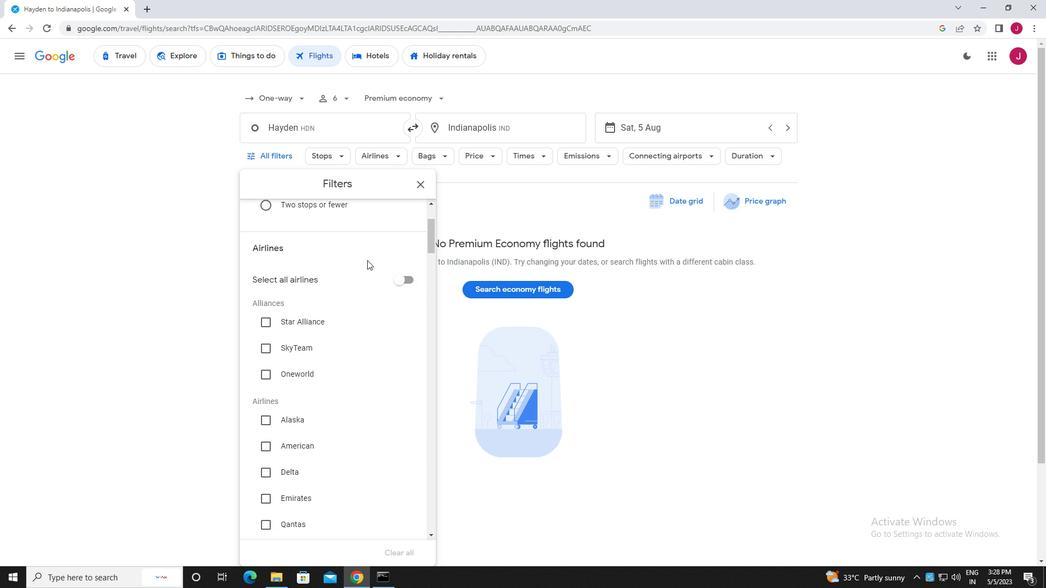 
Action: Mouse moved to (265, 340)
Screenshot: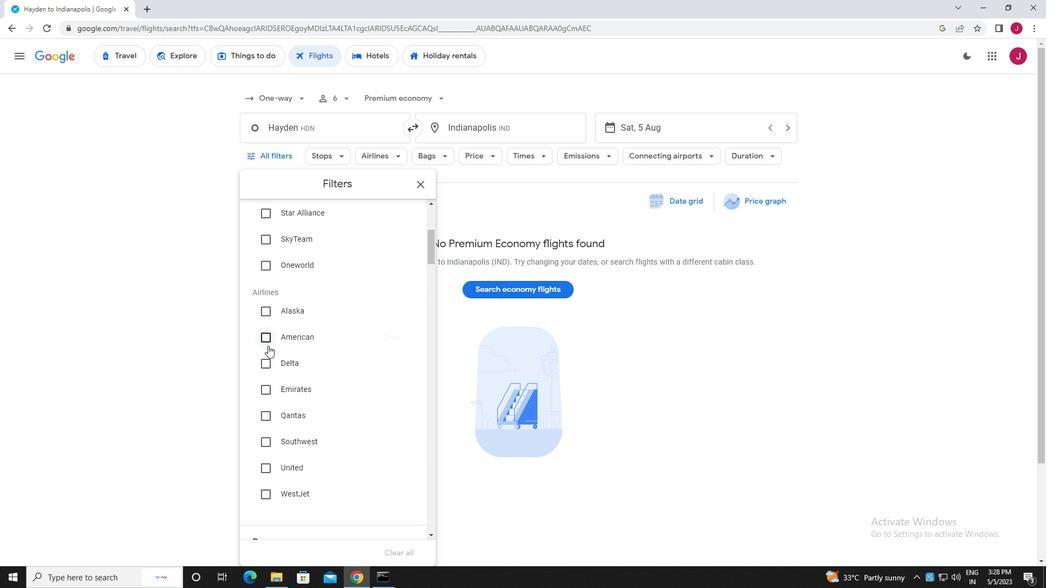 
Action: Mouse pressed left at (265, 340)
Screenshot: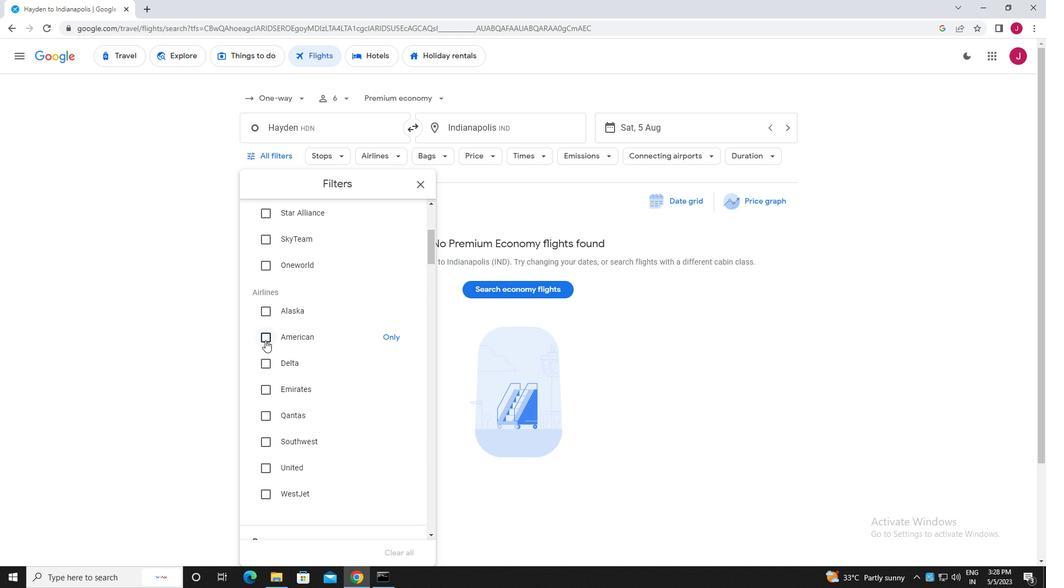 
Action: Mouse moved to (325, 323)
Screenshot: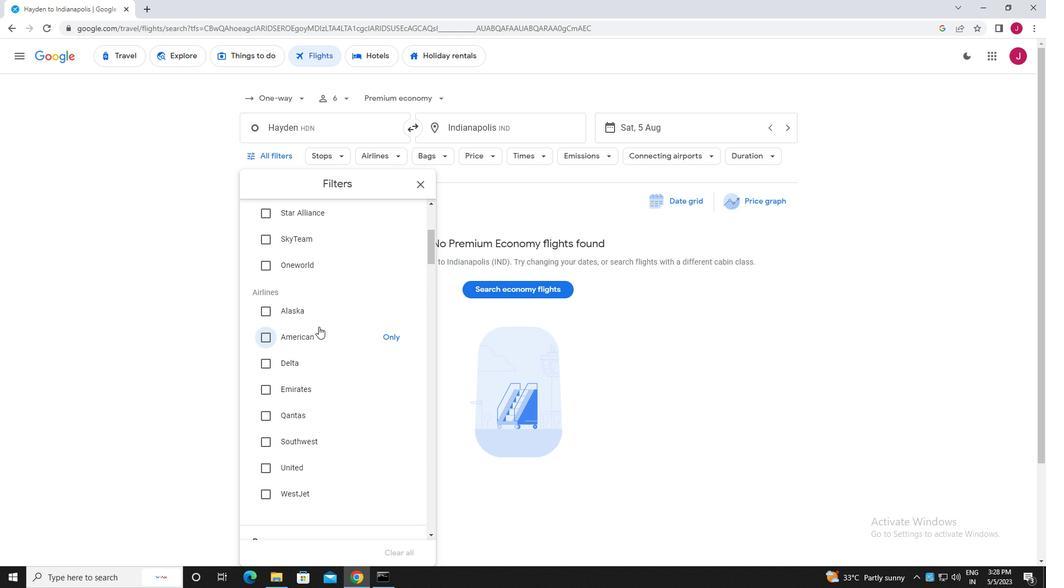 
Action: Mouse scrolled (325, 322) with delta (0, 0)
Screenshot: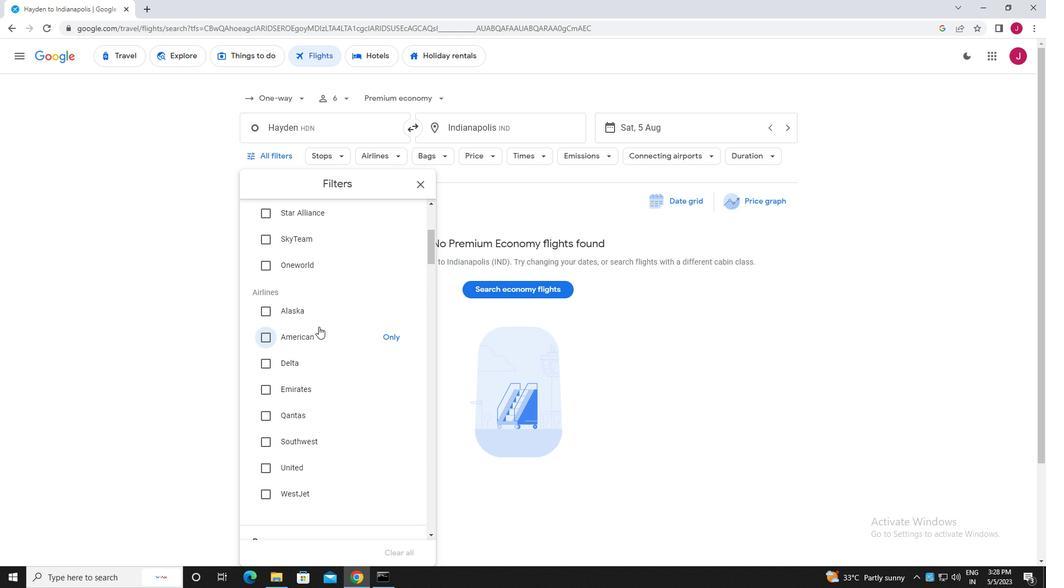 
Action: Mouse scrolled (325, 322) with delta (0, 0)
Screenshot: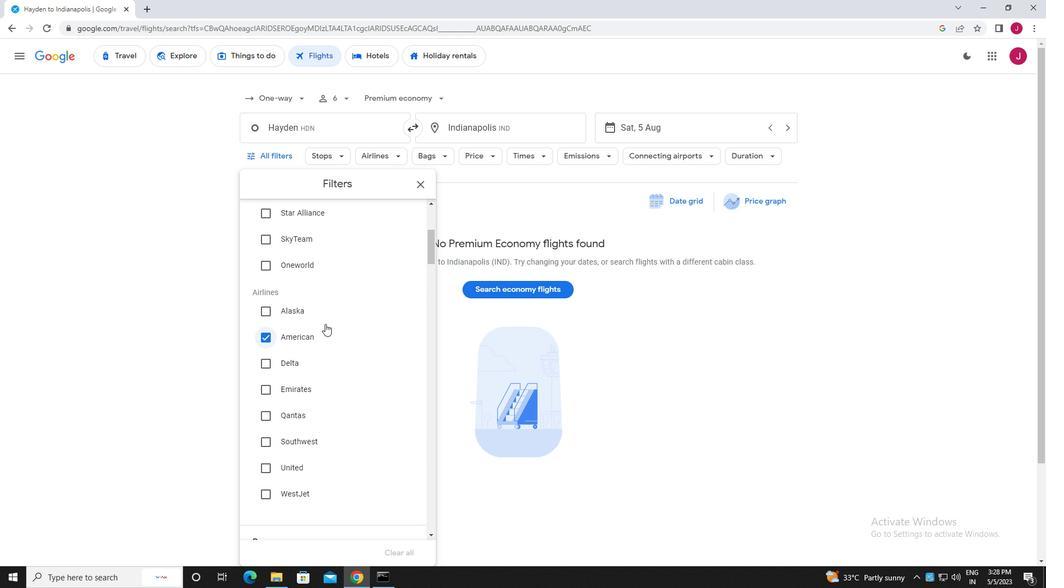 
Action: Mouse scrolled (325, 322) with delta (0, 0)
Screenshot: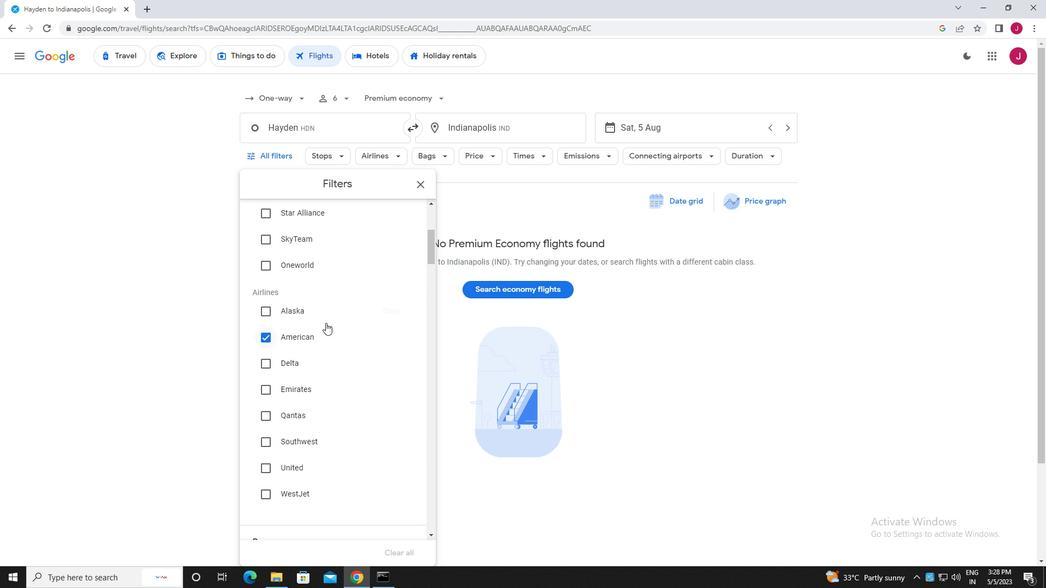 
Action: Mouse scrolled (325, 322) with delta (0, 0)
Screenshot: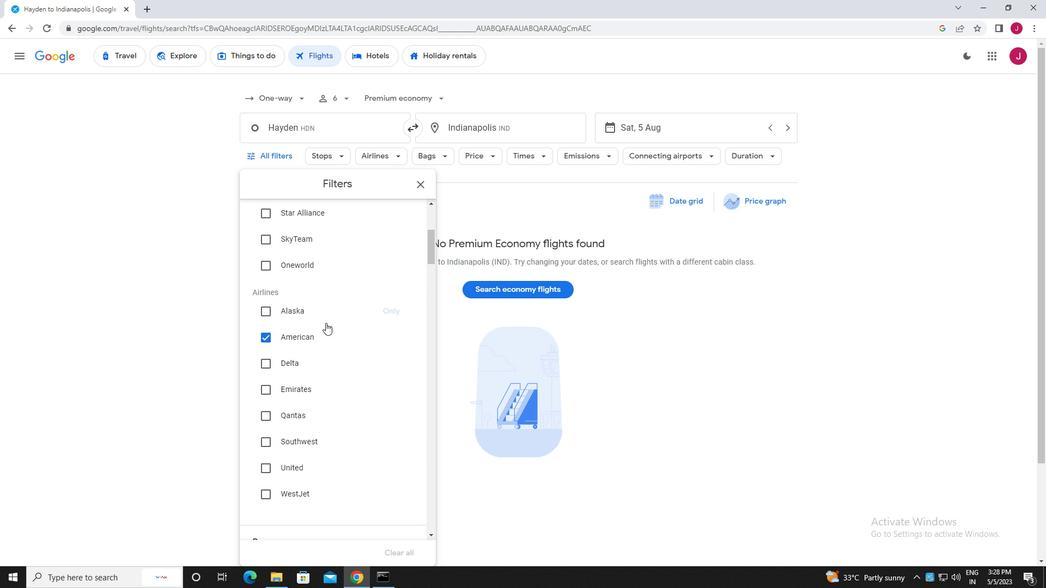 
Action: Mouse scrolled (325, 322) with delta (0, 0)
Screenshot: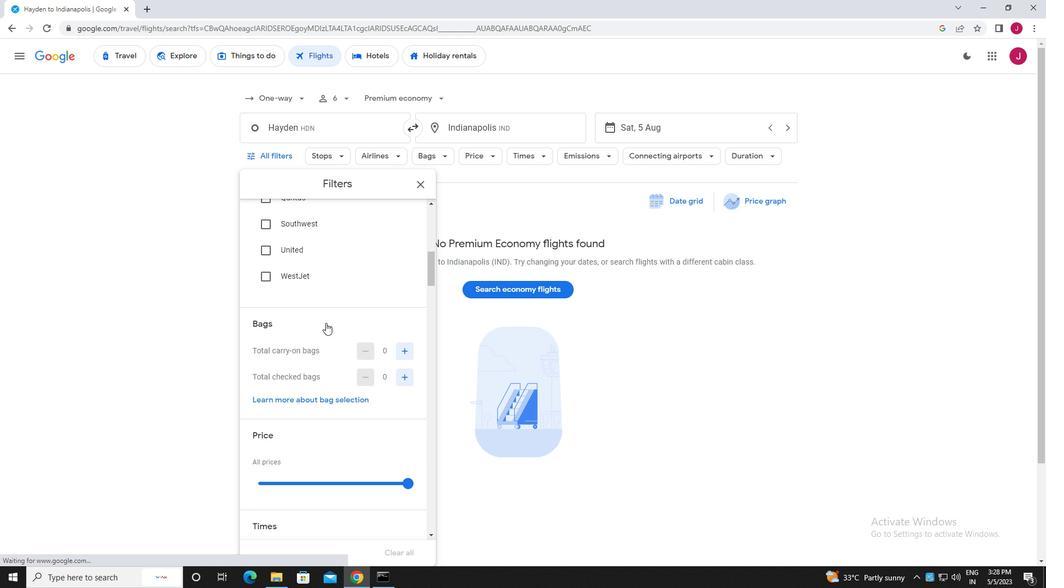 
Action: Mouse scrolled (325, 322) with delta (0, 0)
Screenshot: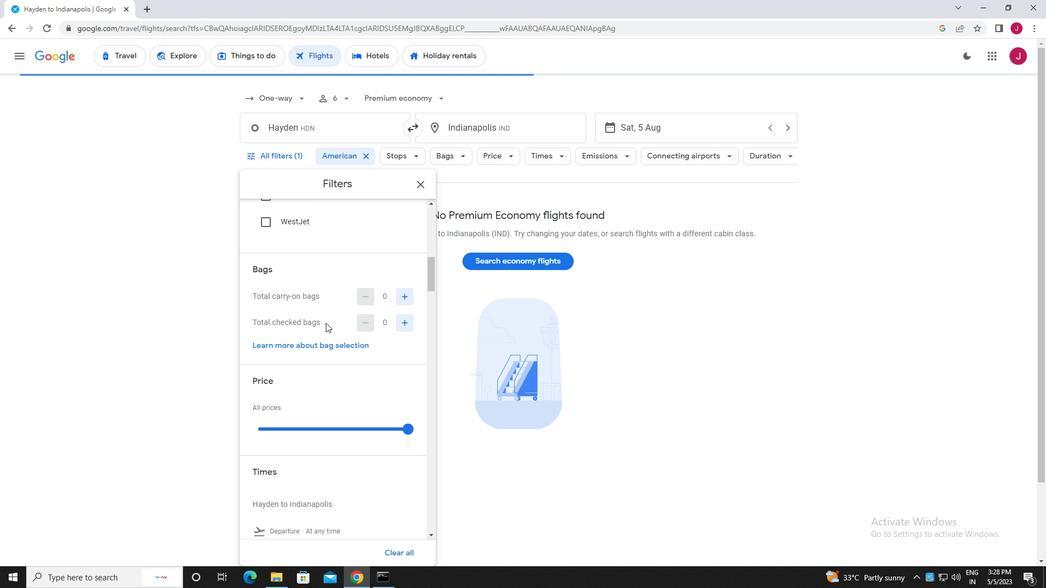
Action: Mouse moved to (406, 269)
Screenshot: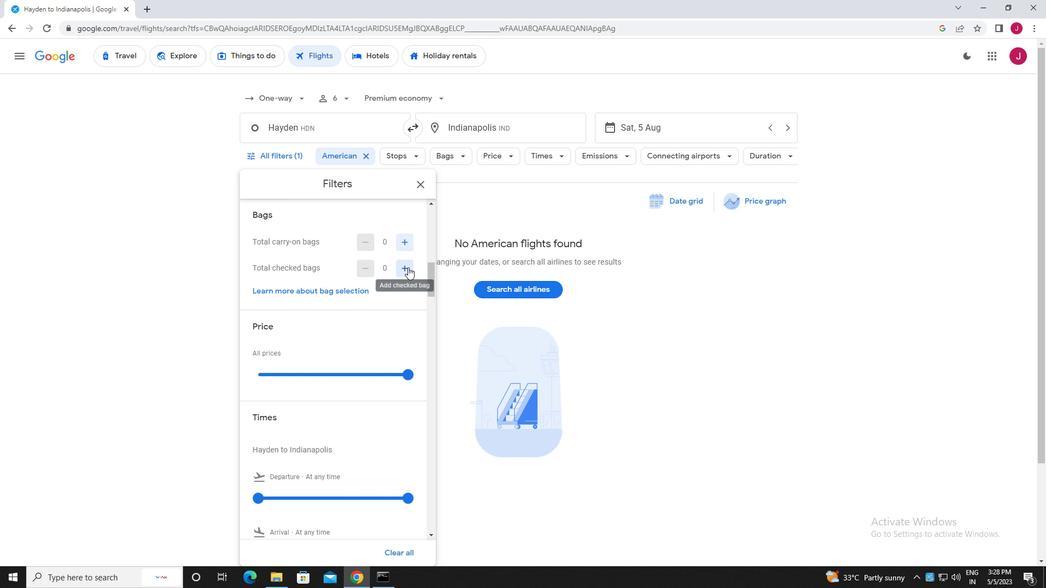 
Action: Mouse pressed left at (406, 269)
Screenshot: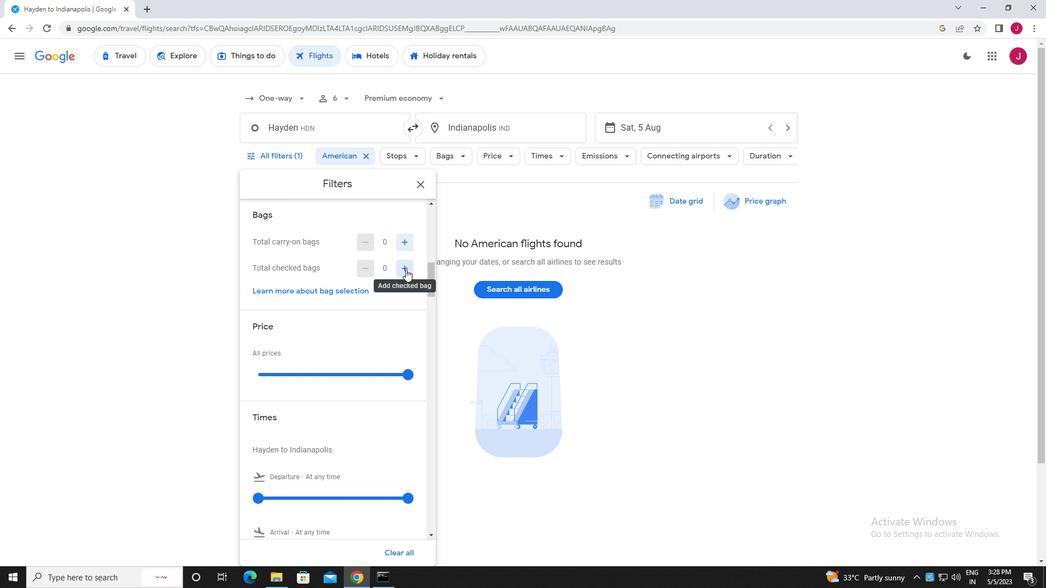 
Action: Mouse moved to (404, 269)
Screenshot: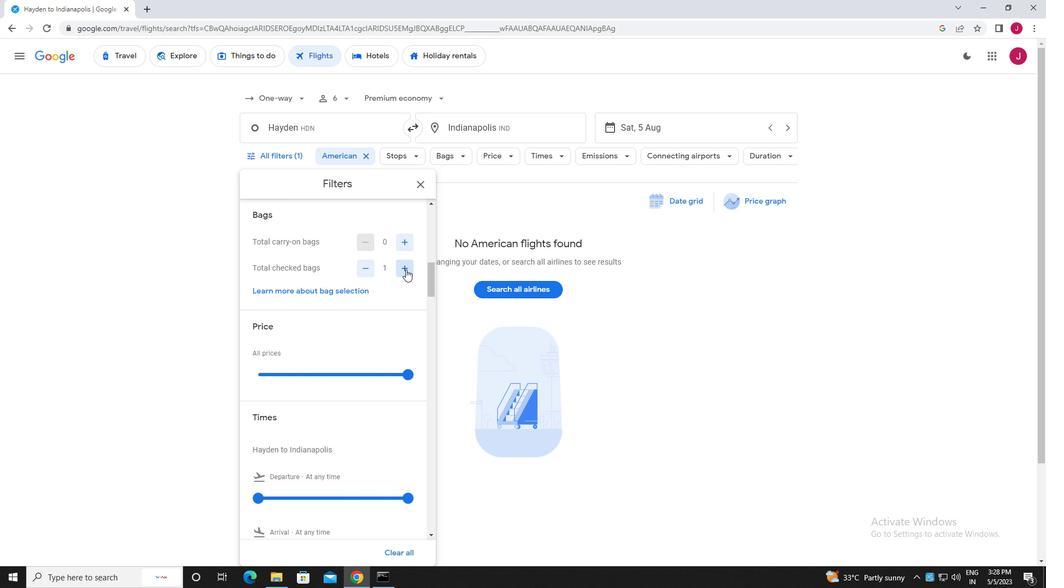 
Action: Mouse scrolled (404, 269) with delta (0, 0)
Screenshot: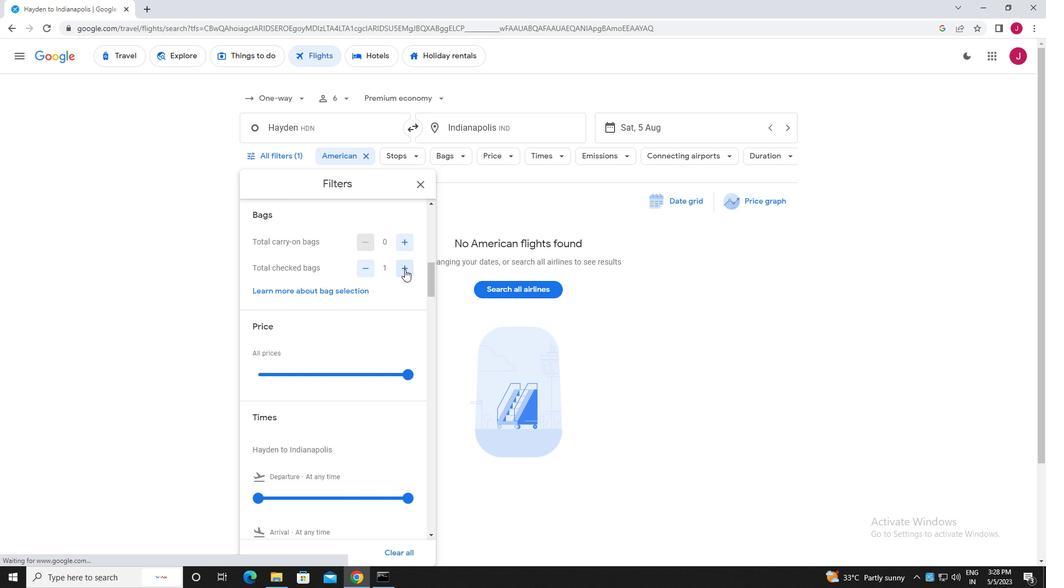 
Action: Mouse moved to (410, 318)
Screenshot: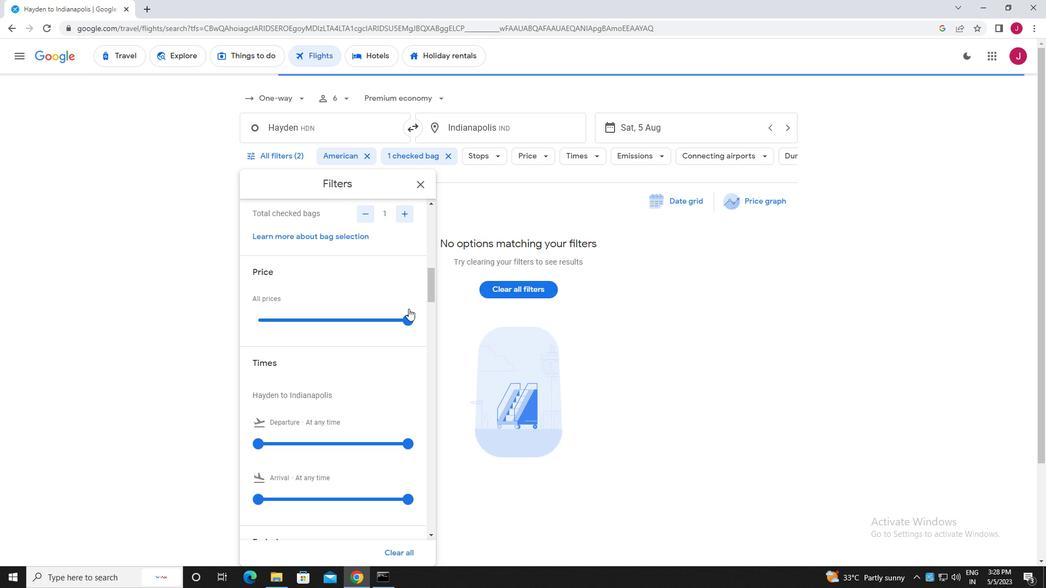 
Action: Mouse pressed left at (410, 318)
Screenshot: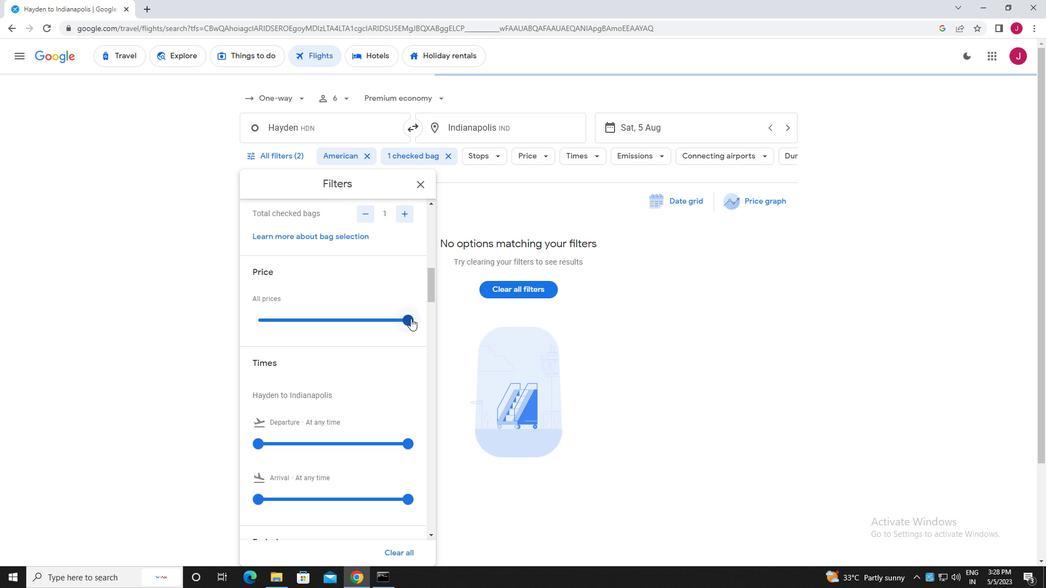
Action: Mouse moved to (383, 289)
Screenshot: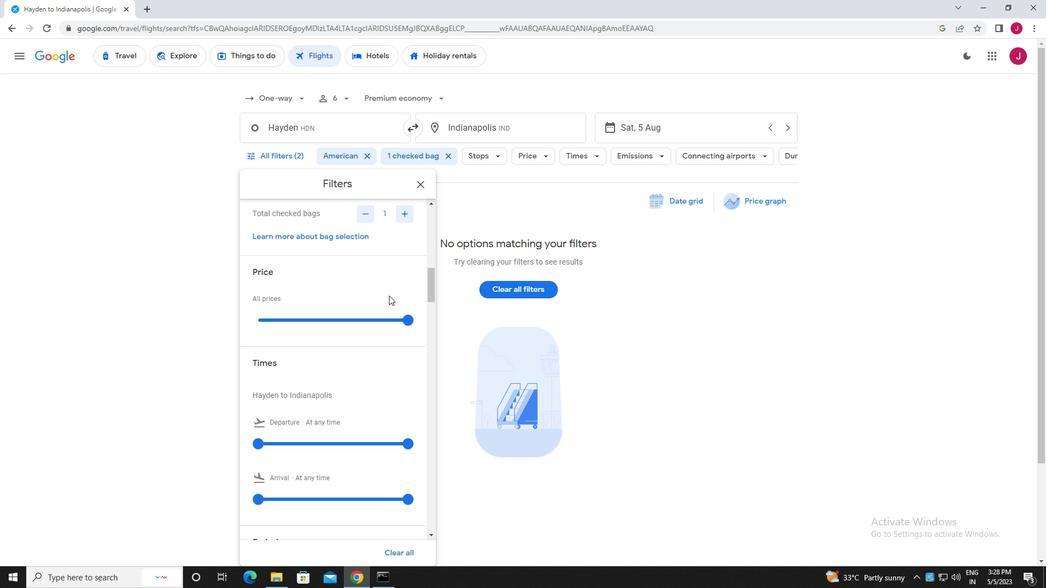 
Action: Mouse scrolled (383, 289) with delta (0, 0)
Screenshot: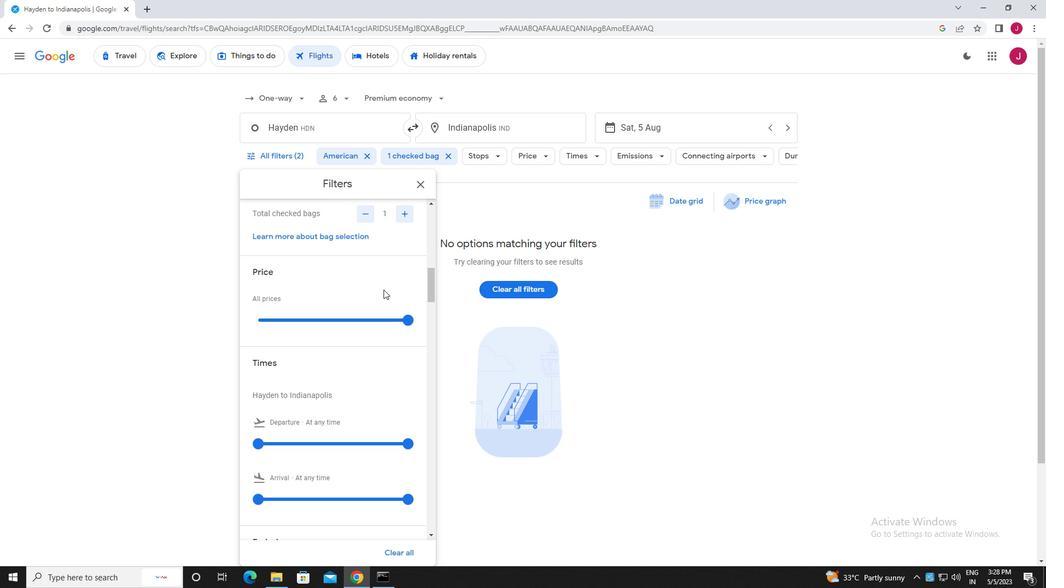 
Action: Mouse scrolled (383, 289) with delta (0, 0)
Screenshot: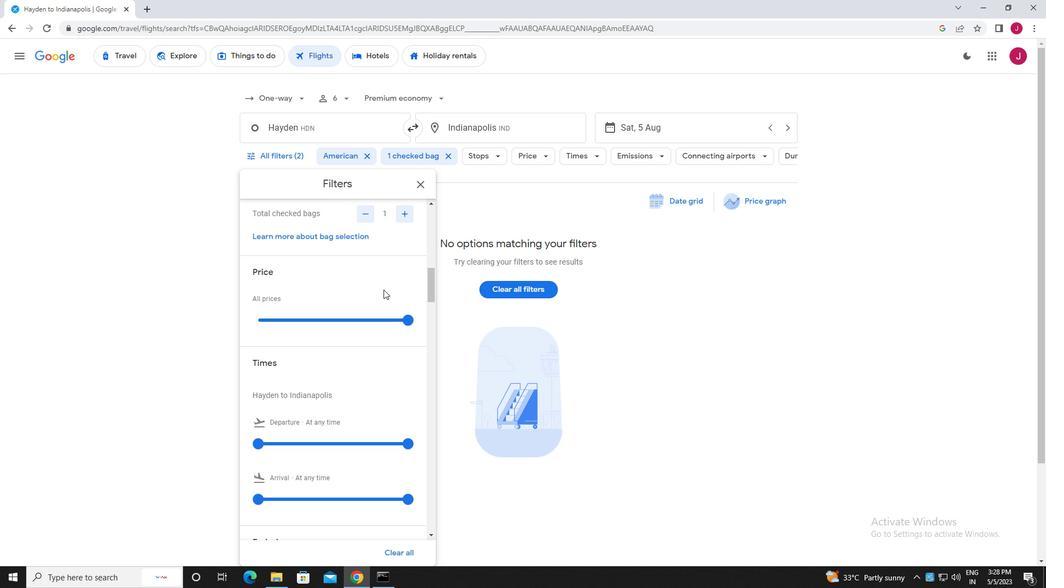 
Action: Mouse scrolled (383, 289) with delta (0, 0)
Screenshot: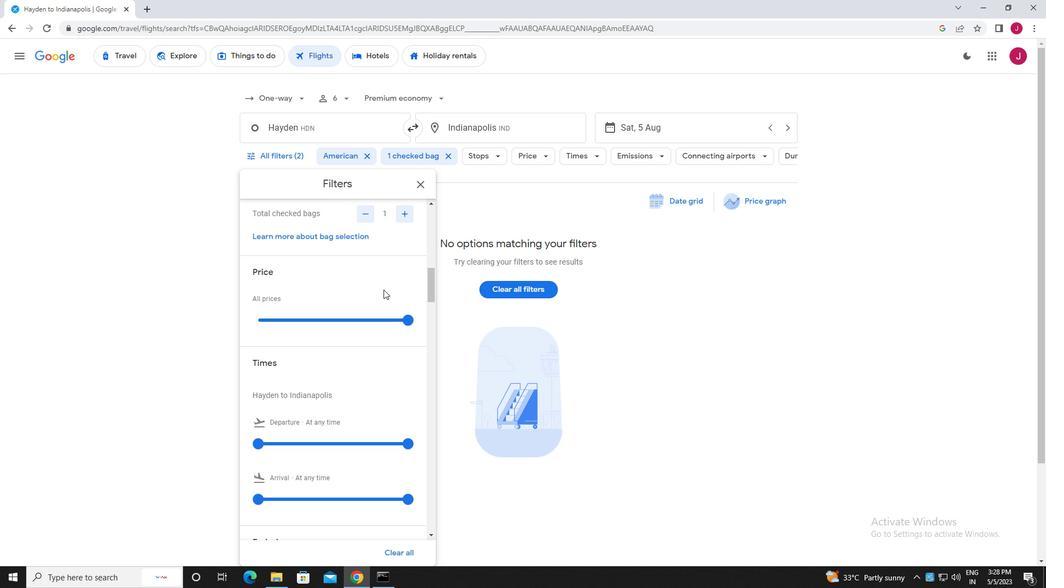 
Action: Mouse moved to (263, 277)
Screenshot: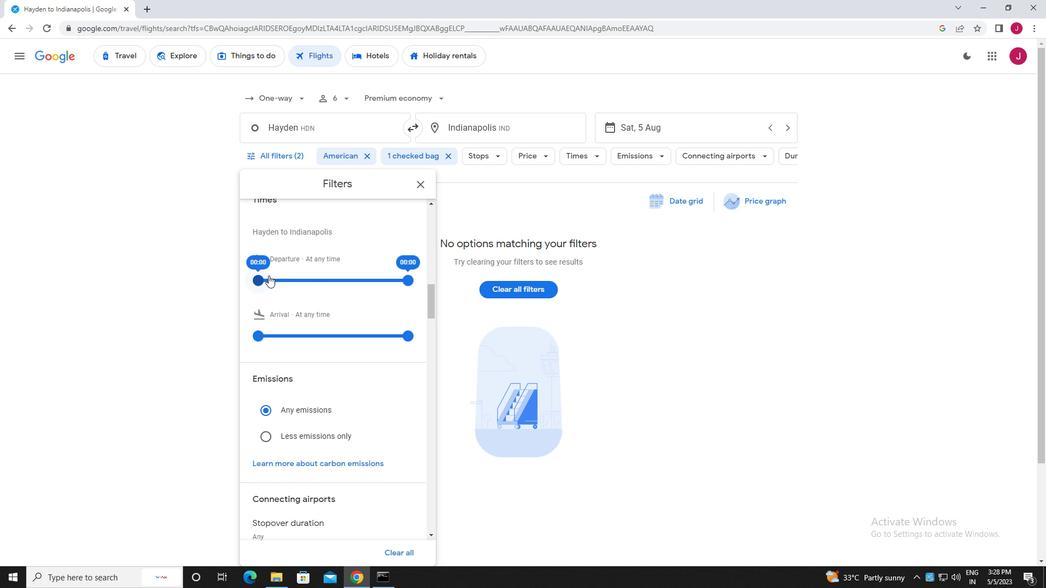 
Action: Mouse pressed left at (263, 277)
Screenshot: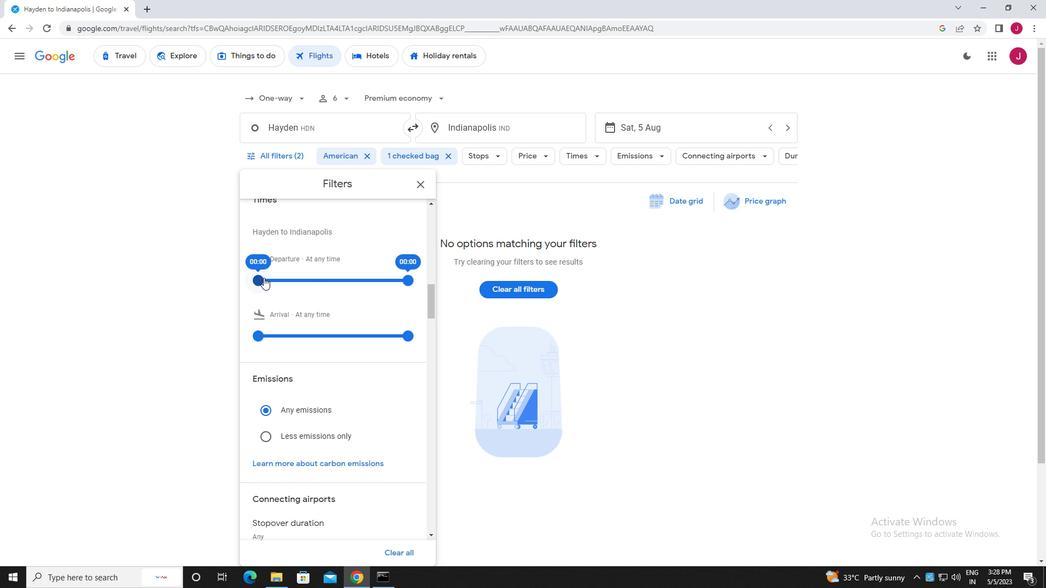
Action: Mouse moved to (406, 279)
Screenshot: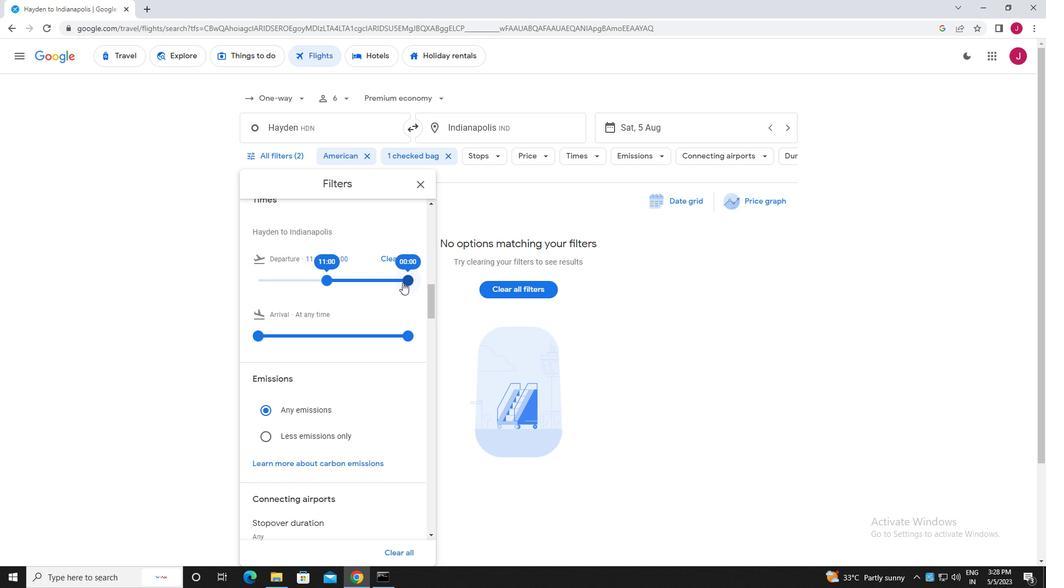 
Action: Mouse pressed left at (406, 279)
Screenshot: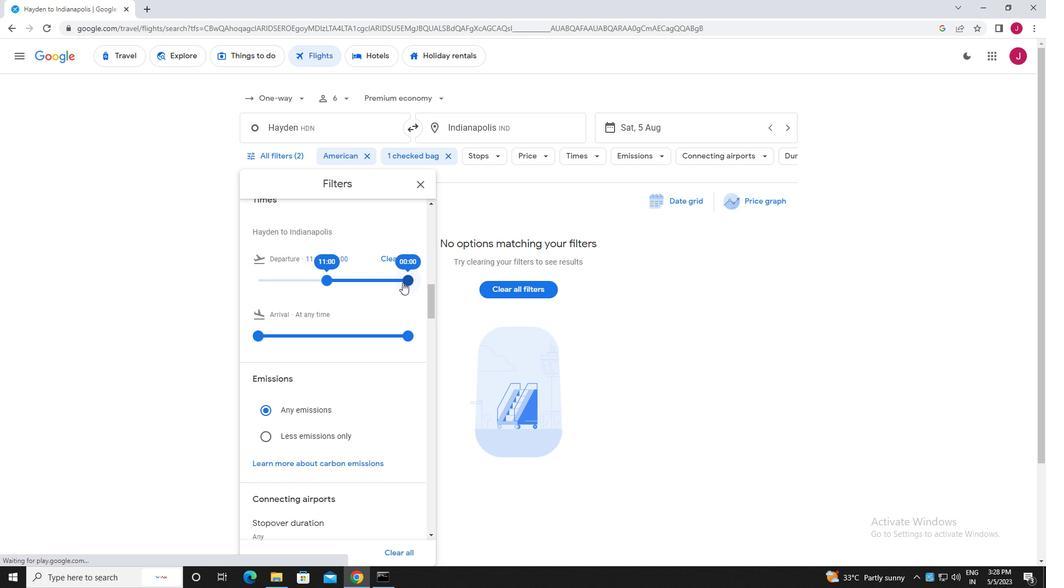 
Action: Mouse moved to (420, 183)
Screenshot: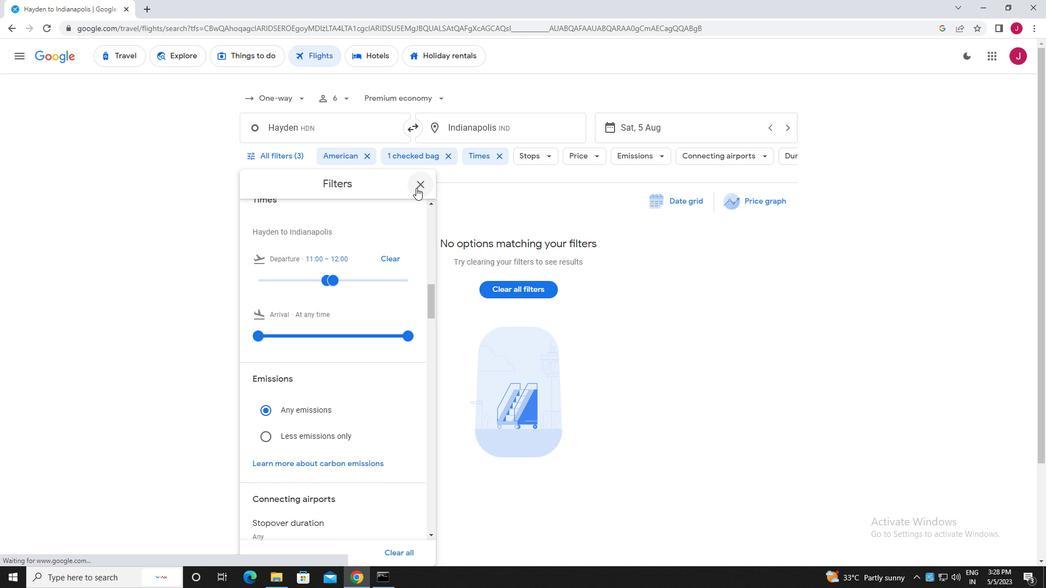 
Action: Mouse pressed left at (420, 183)
Screenshot: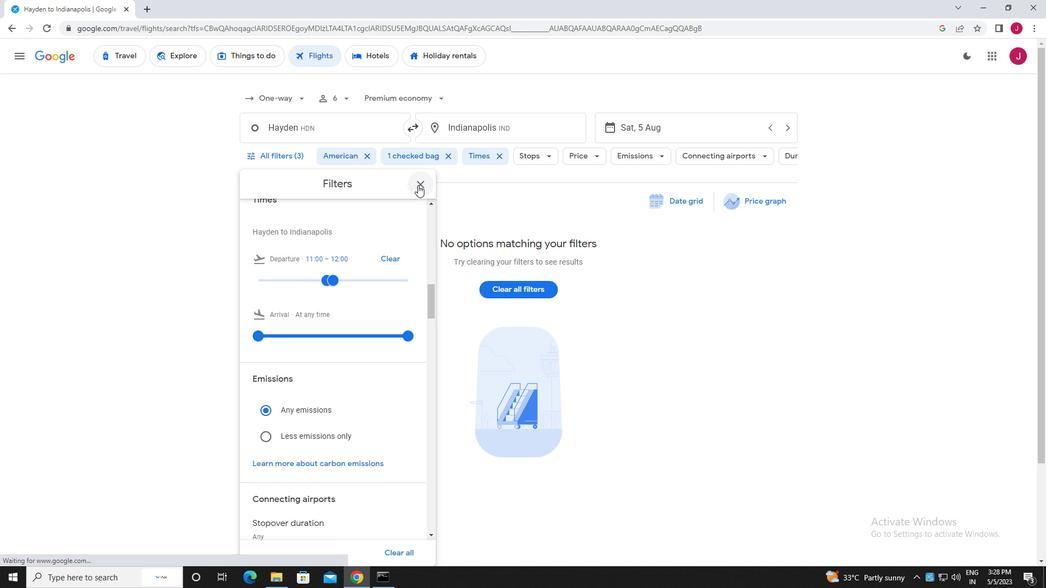 
Action: Mouse moved to (419, 183)
Screenshot: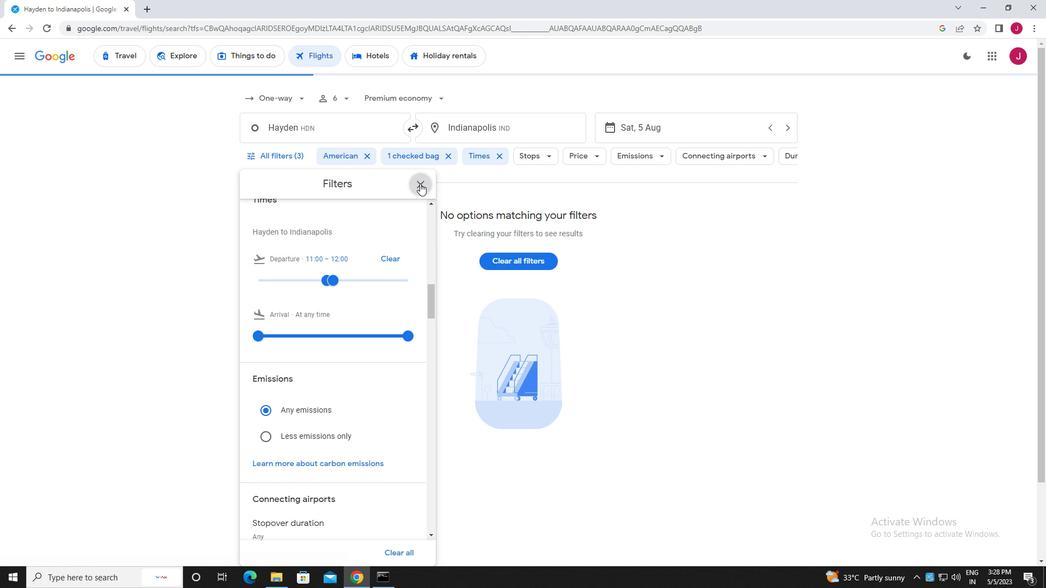 
